 Task: For heading Arial black with underline.  font size for heading18,  'Change the font style of data to'Calibri.  and font size to 9,  Change the alignment of both headline & data to Align center.  In the sheet  BudgetToolbook
Action: Mouse moved to (25, 136)
Screenshot: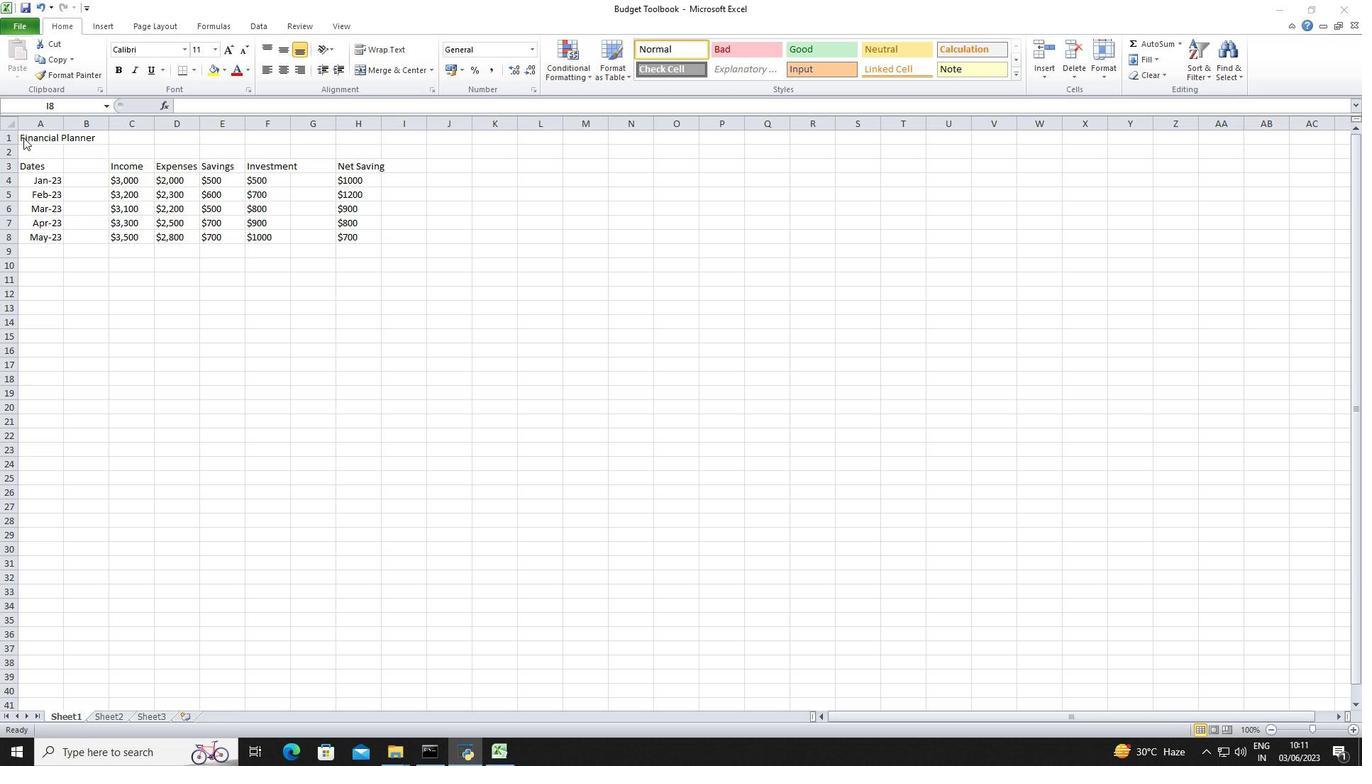 
Action: Mouse pressed left at (25, 136)
Screenshot: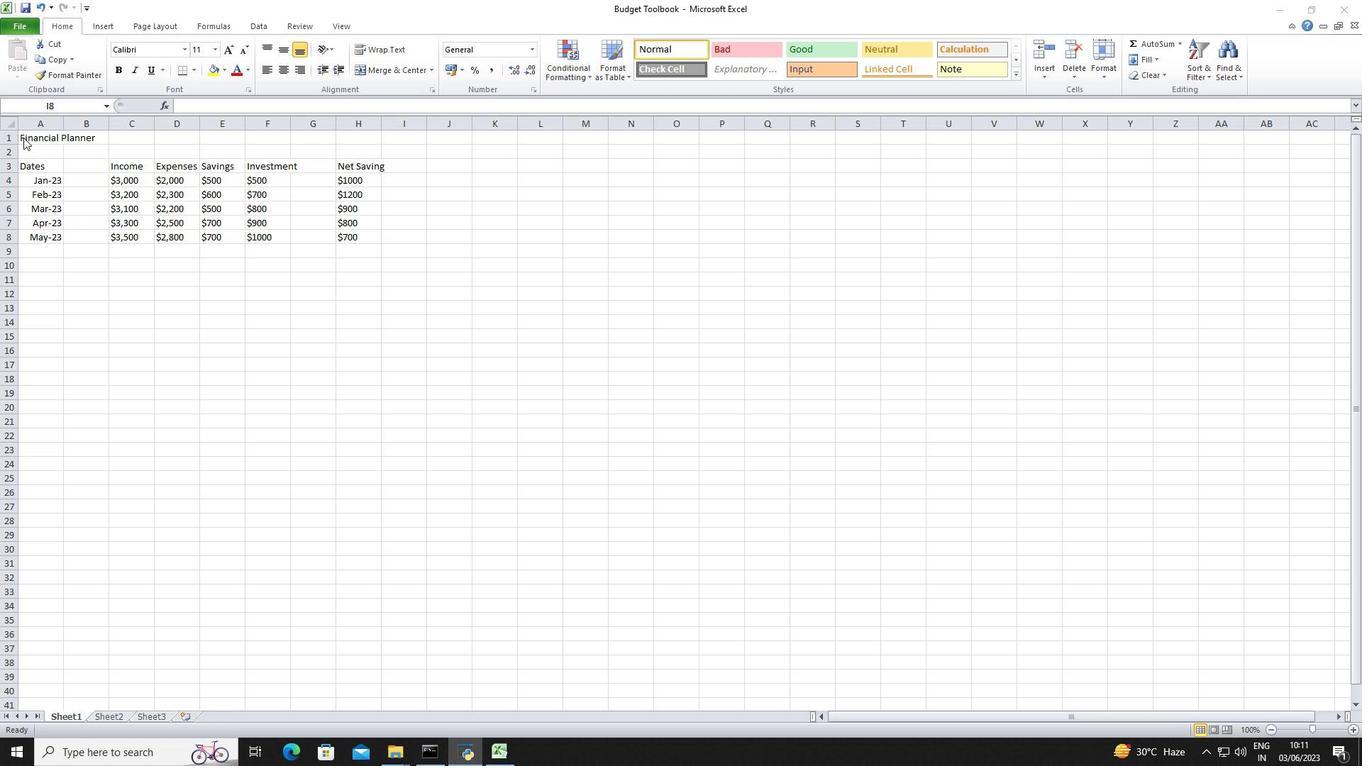 
Action: Mouse moved to (42, 136)
Screenshot: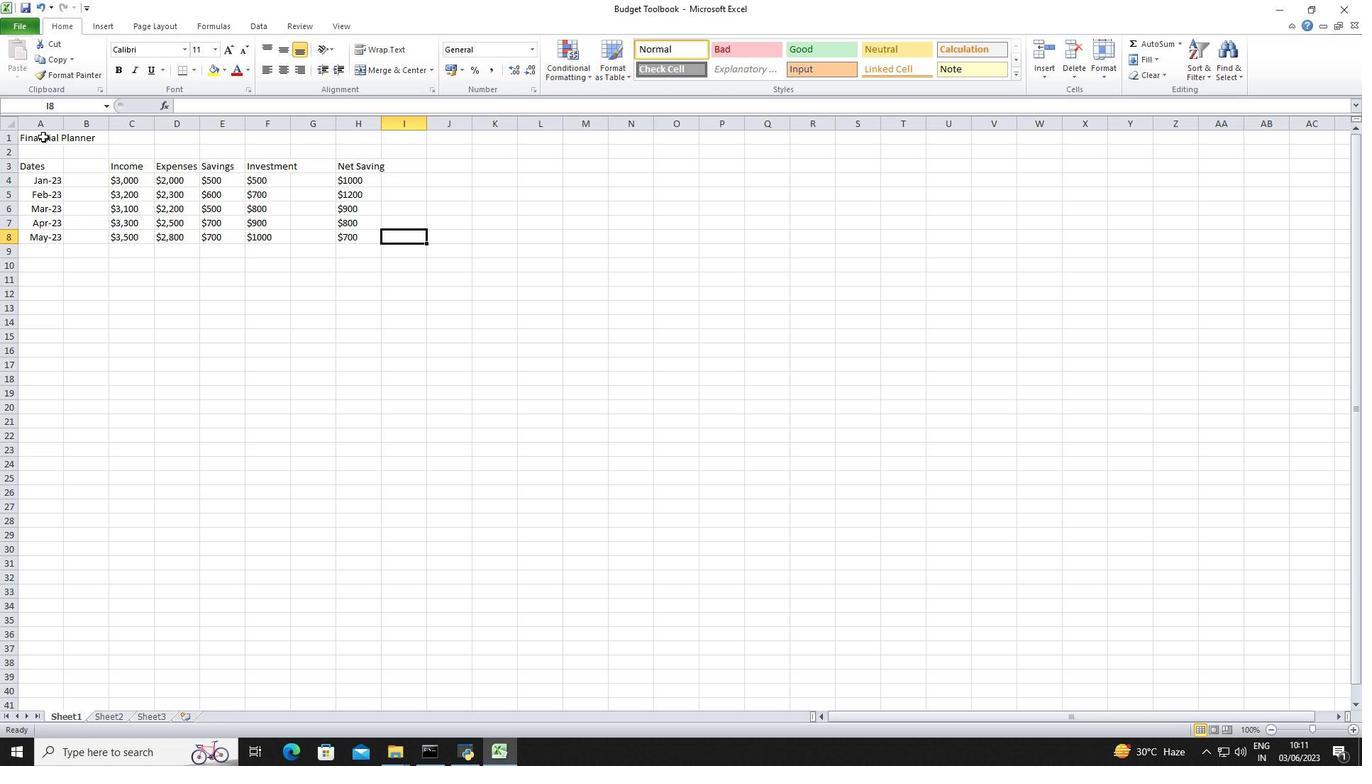 
Action: Mouse pressed left at (42, 136)
Screenshot: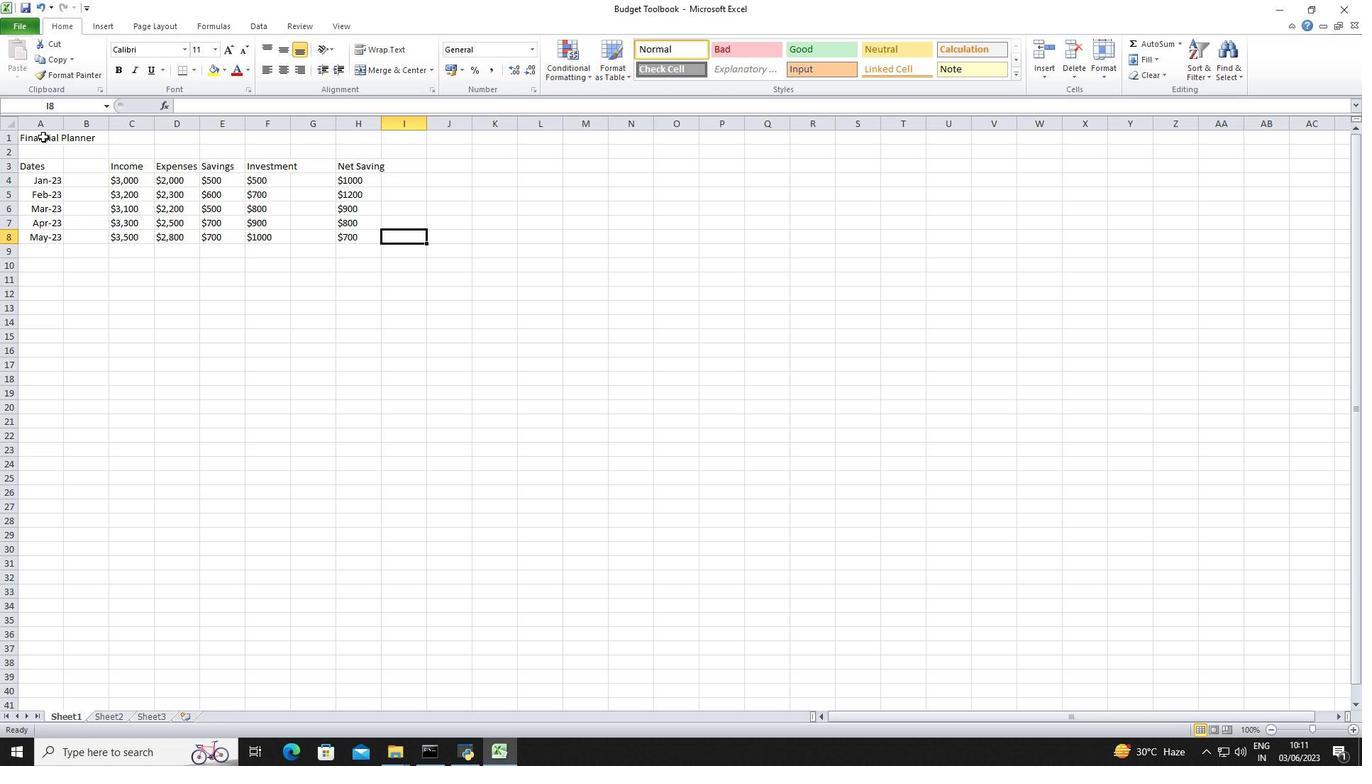 
Action: Mouse moved to (162, 48)
Screenshot: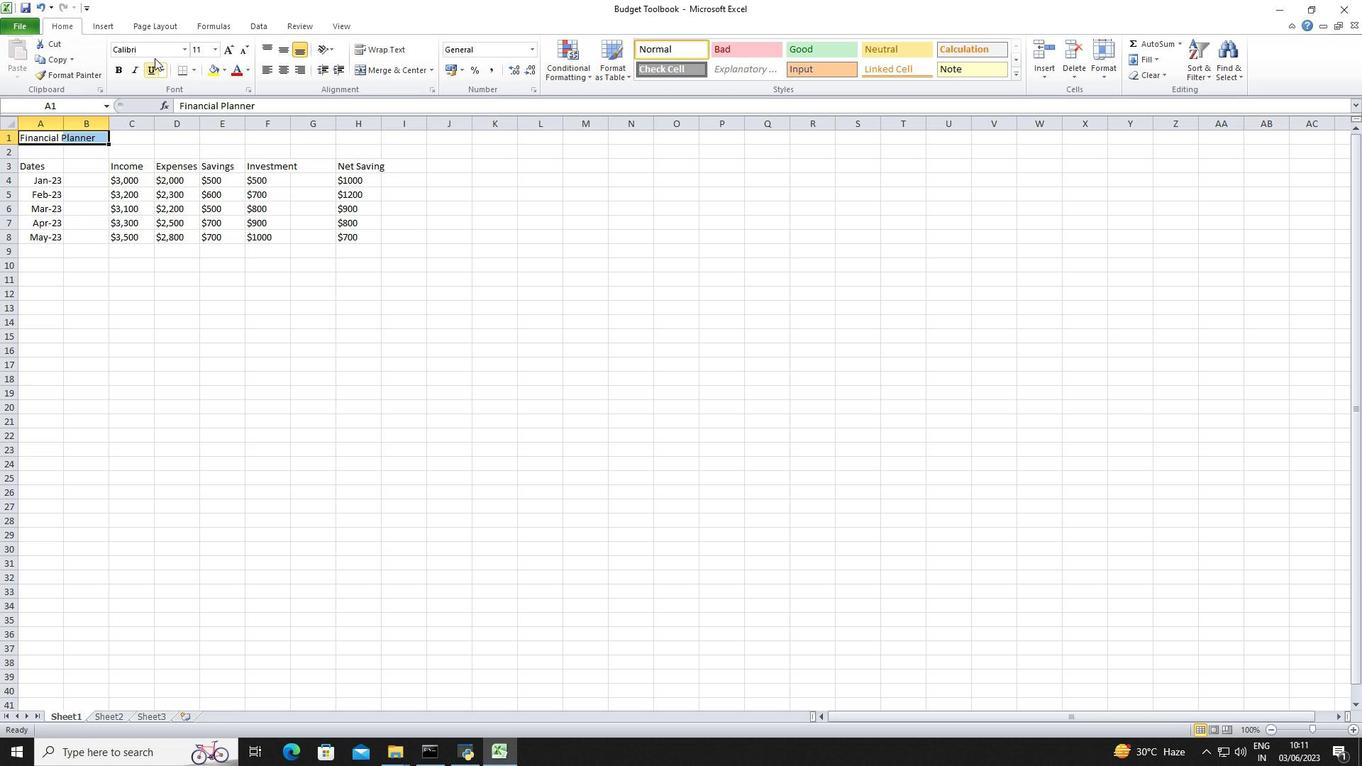 
Action: Mouse pressed left at (162, 48)
Screenshot: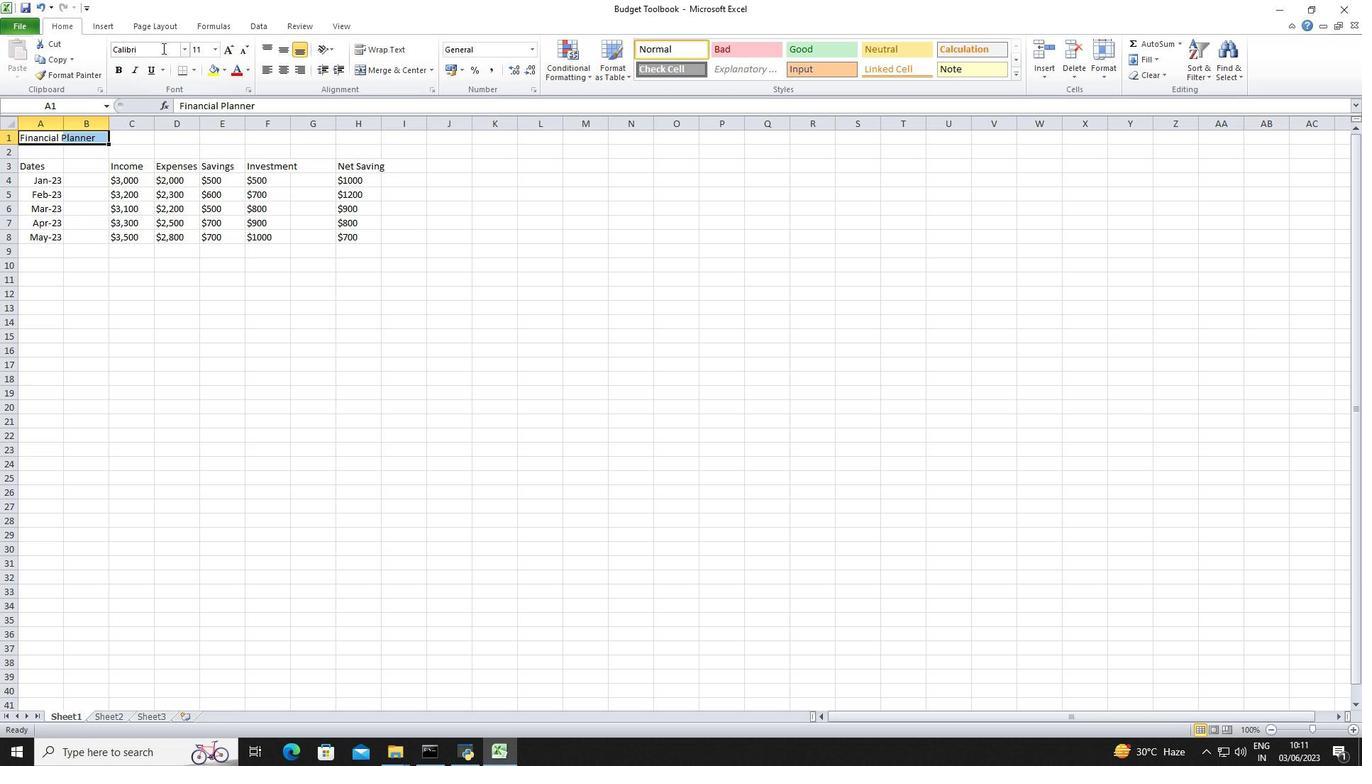 
Action: Key pressed <Key.shift><Key.shift><Key.shift><Key.shift><Key.shift>At<Key.backspace>rial<Key.space><Key.enter>
Screenshot: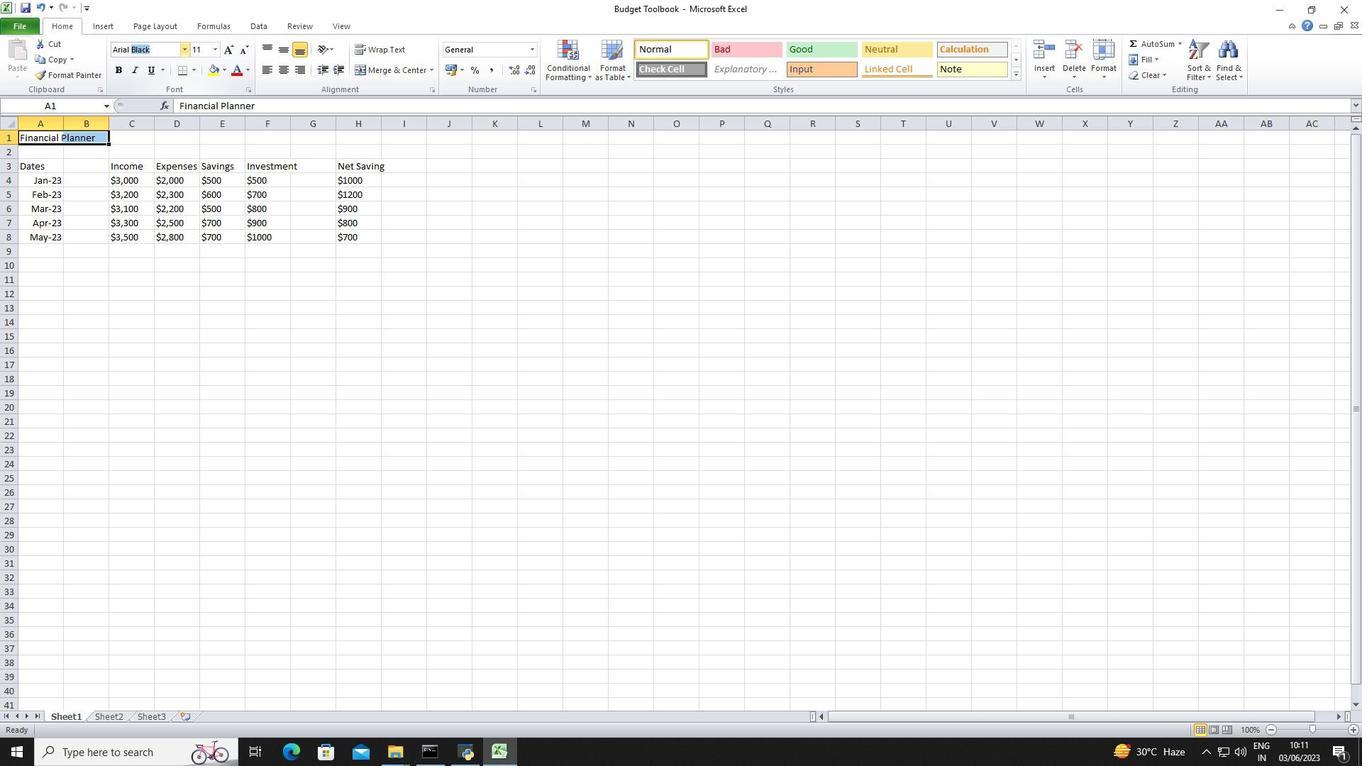 
Action: Mouse moved to (152, 71)
Screenshot: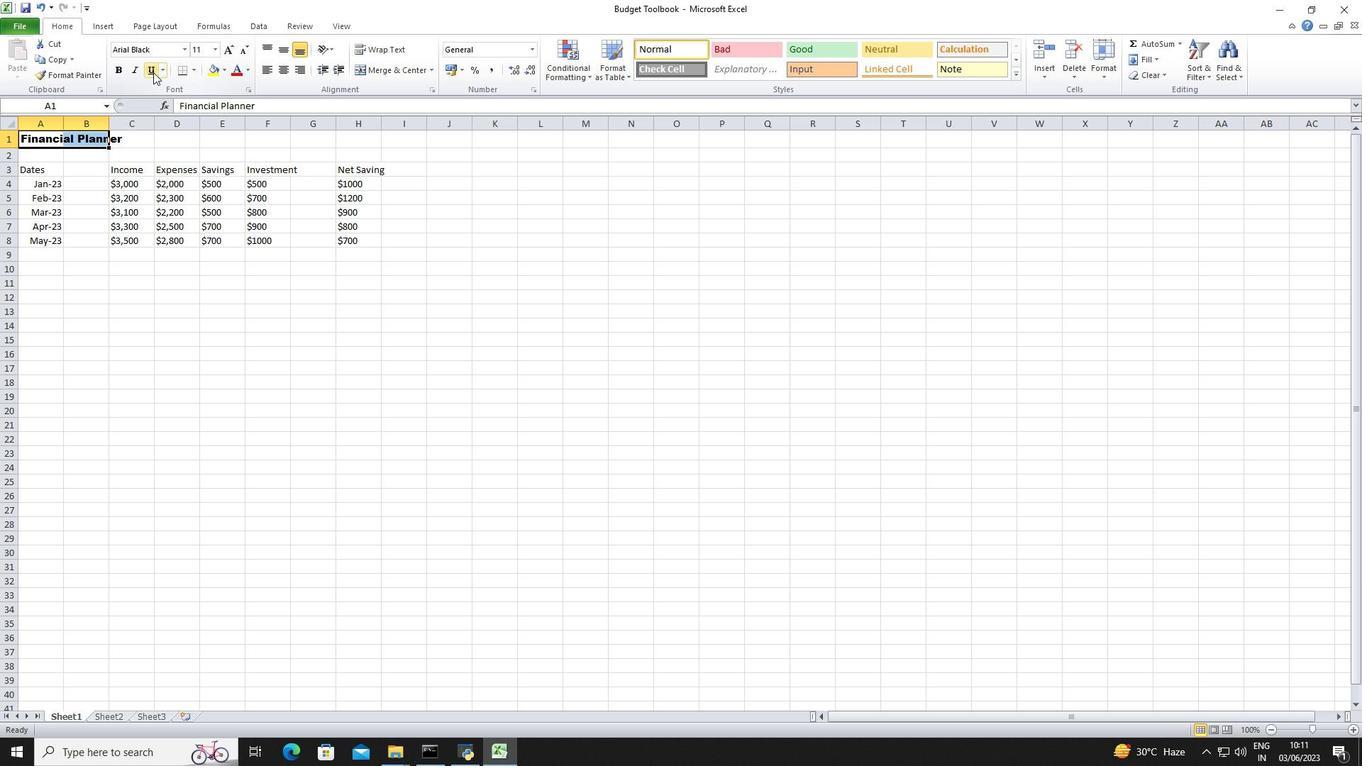 
Action: Mouse pressed left at (152, 71)
Screenshot: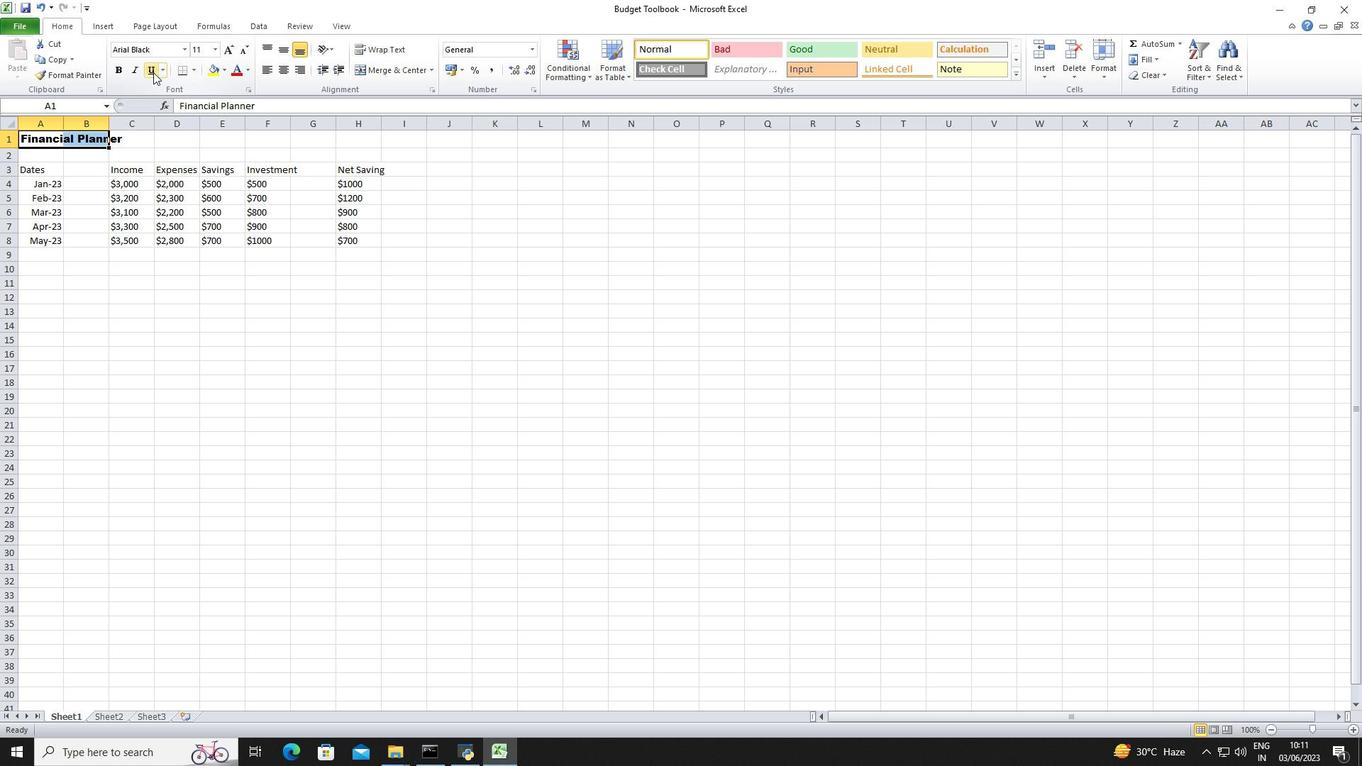 
Action: Mouse moved to (214, 46)
Screenshot: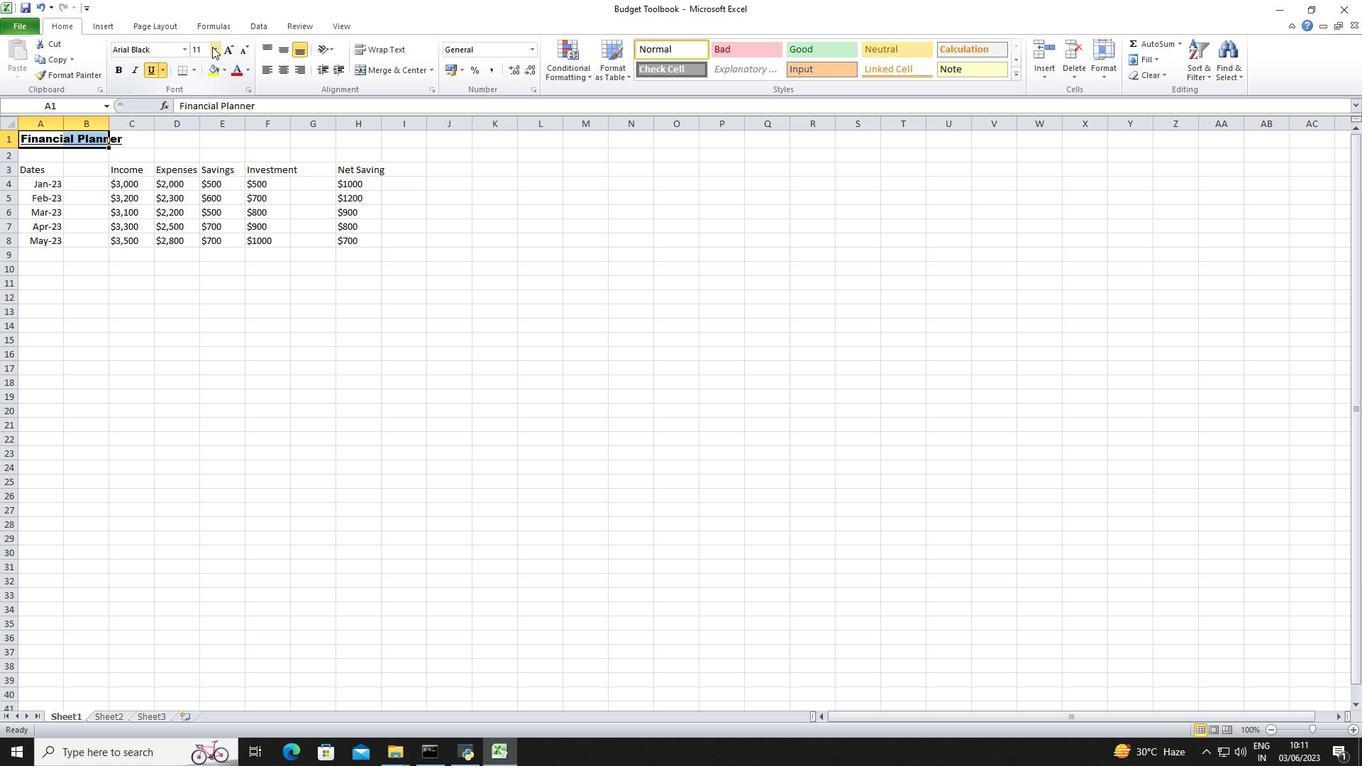 
Action: Mouse pressed left at (214, 46)
Screenshot: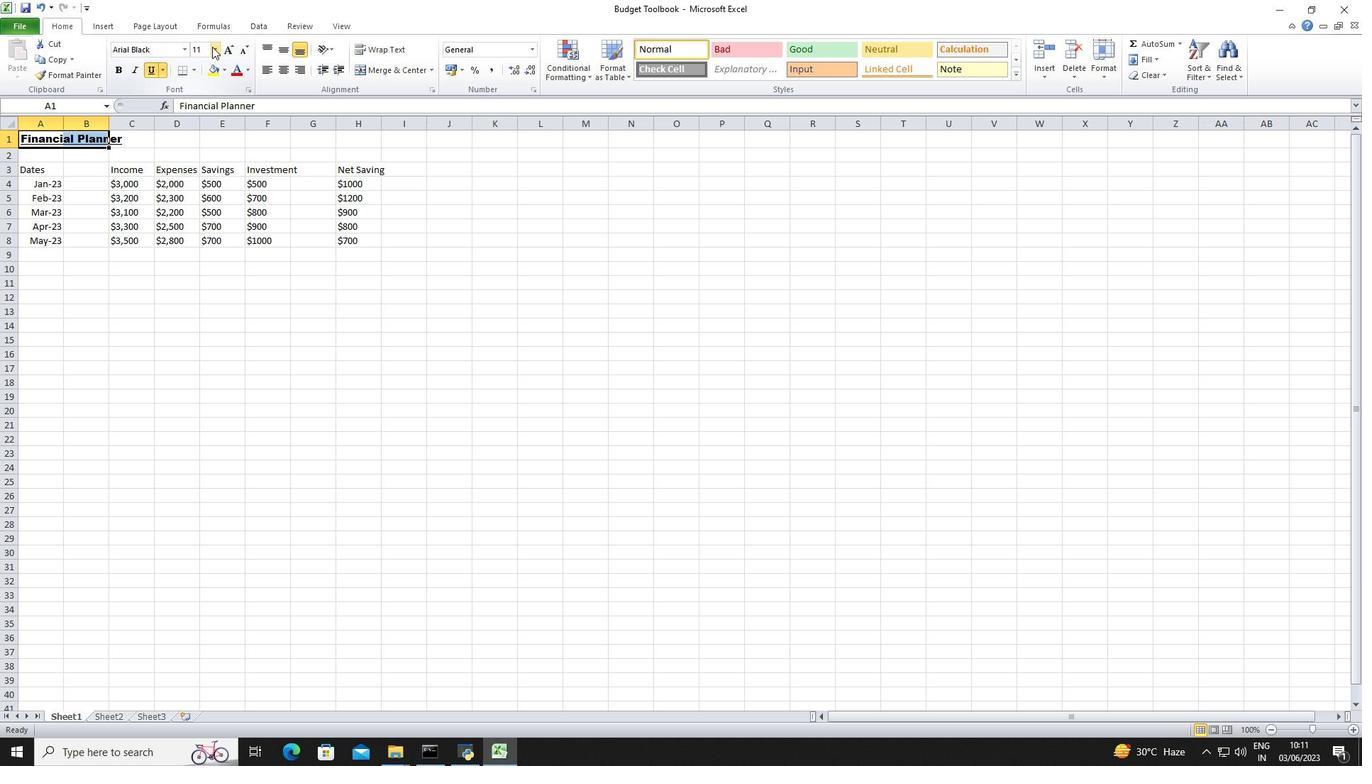 
Action: Mouse moved to (201, 149)
Screenshot: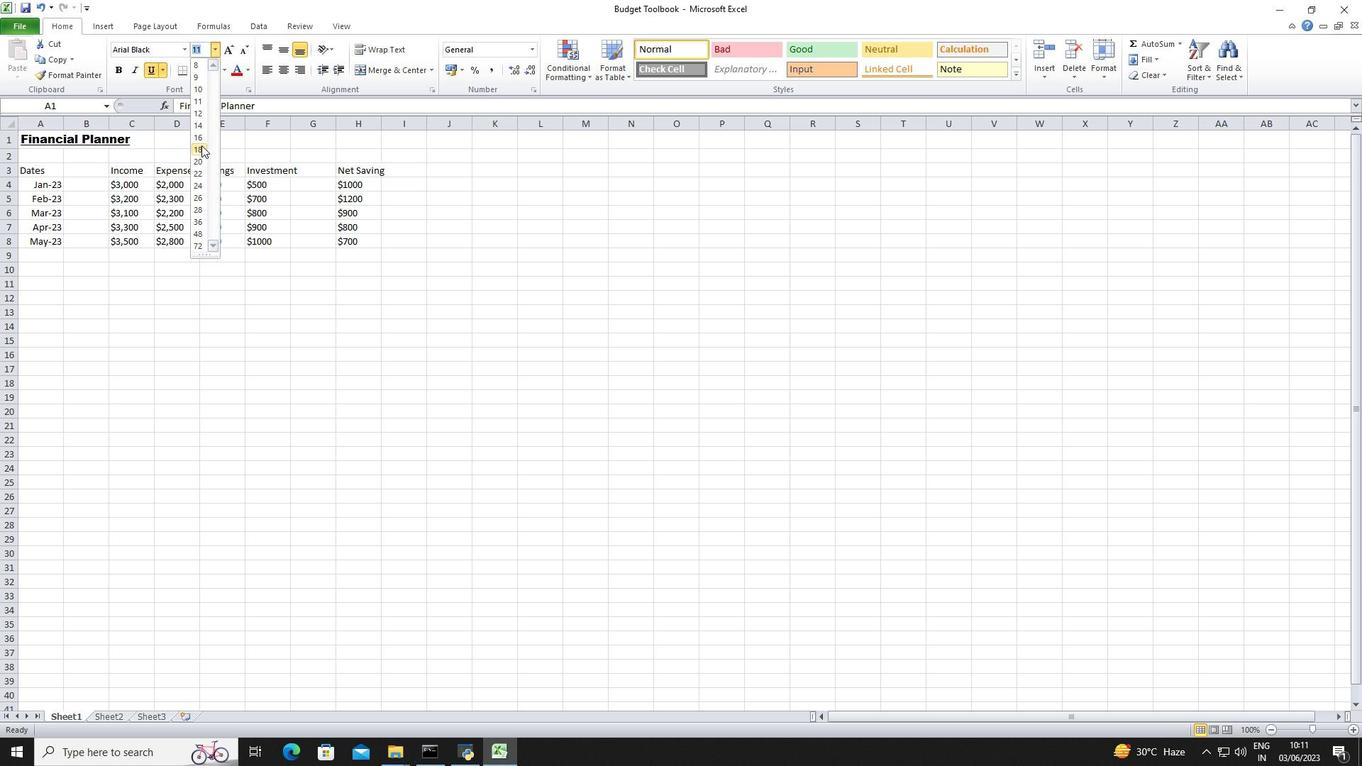 
Action: Mouse pressed left at (201, 149)
Screenshot: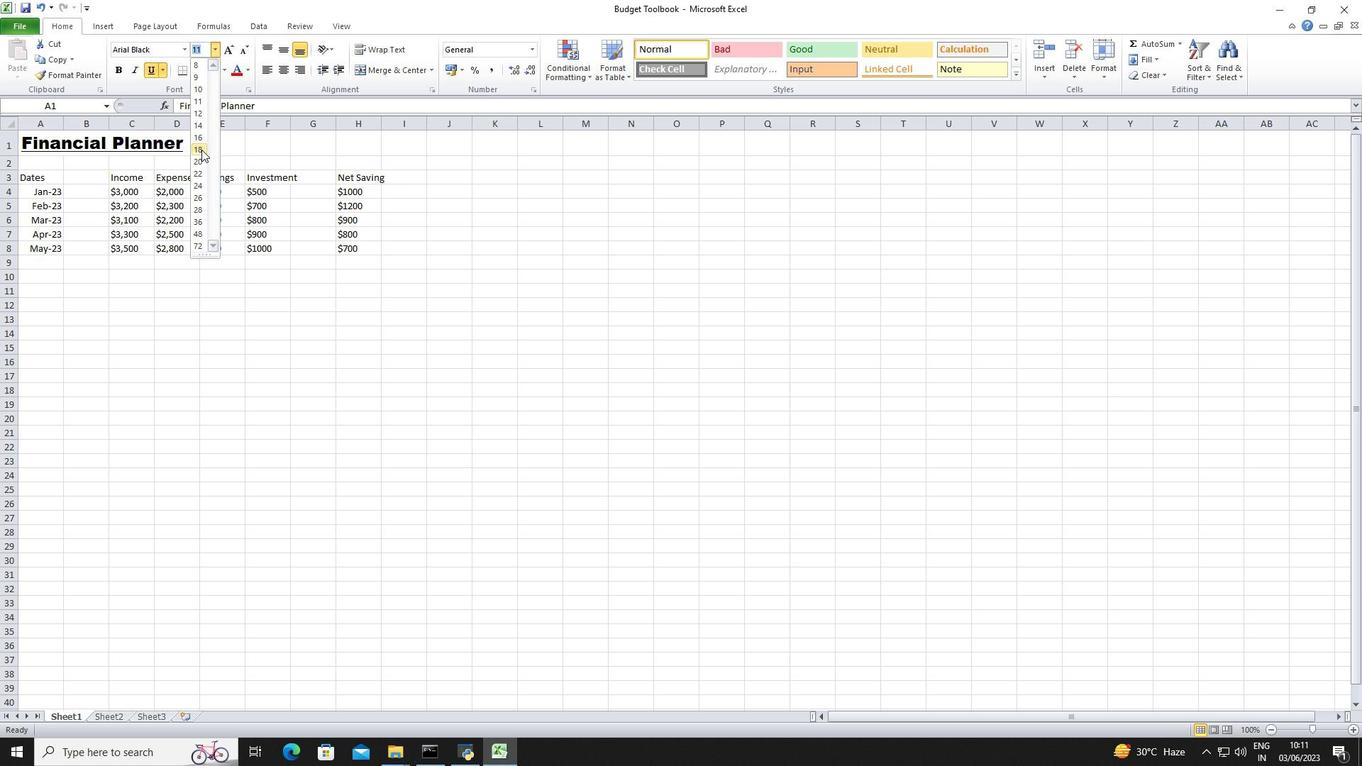
Action: Mouse moved to (36, 177)
Screenshot: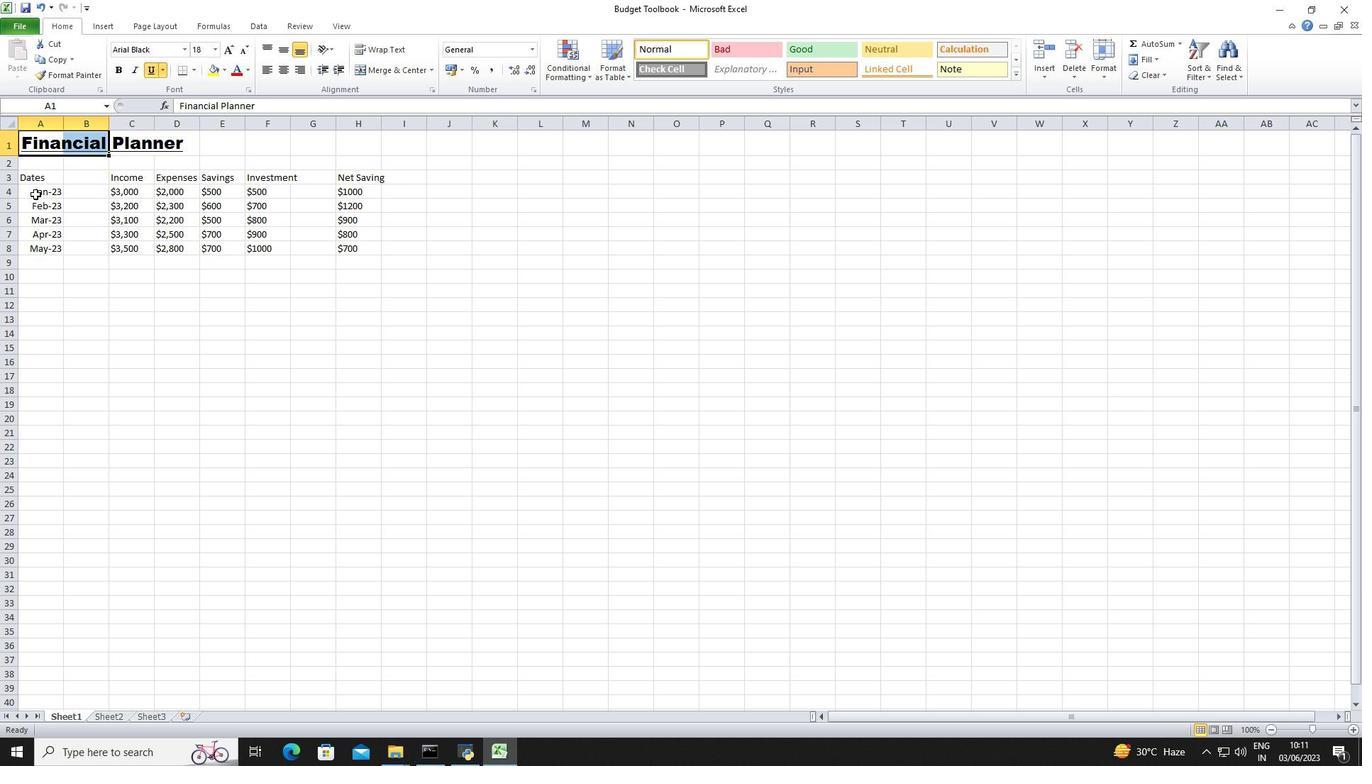 
Action: Mouse pressed left at (36, 177)
Screenshot: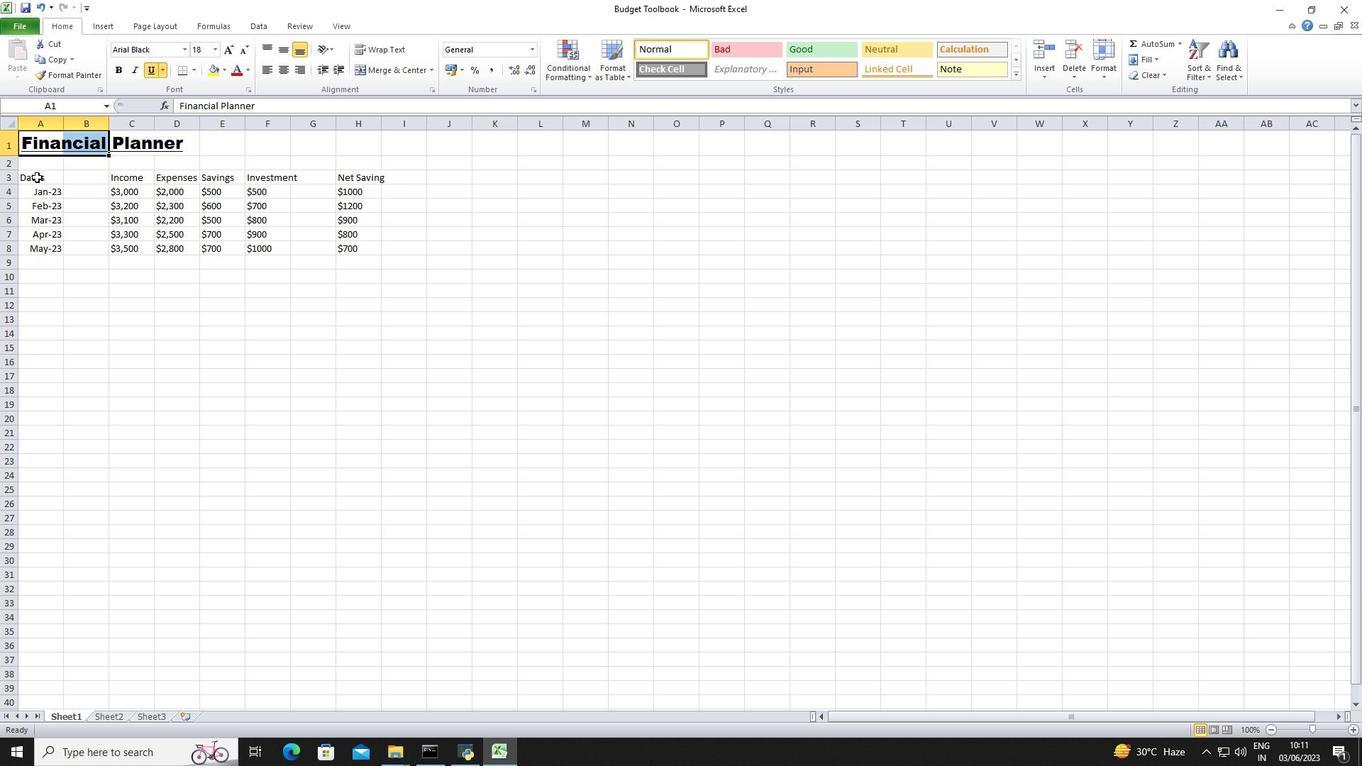 
Action: Mouse moved to (154, 52)
Screenshot: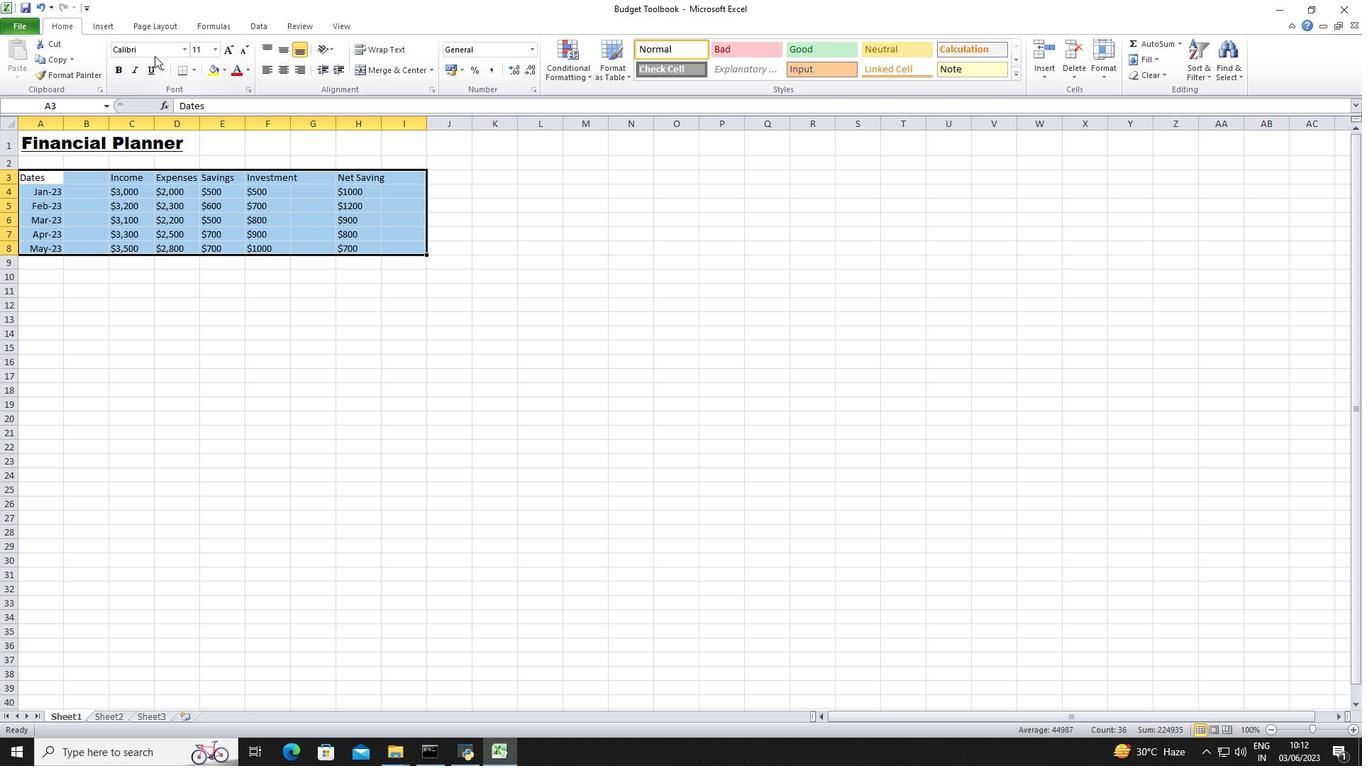 
Action: Mouse pressed left at (154, 52)
Screenshot: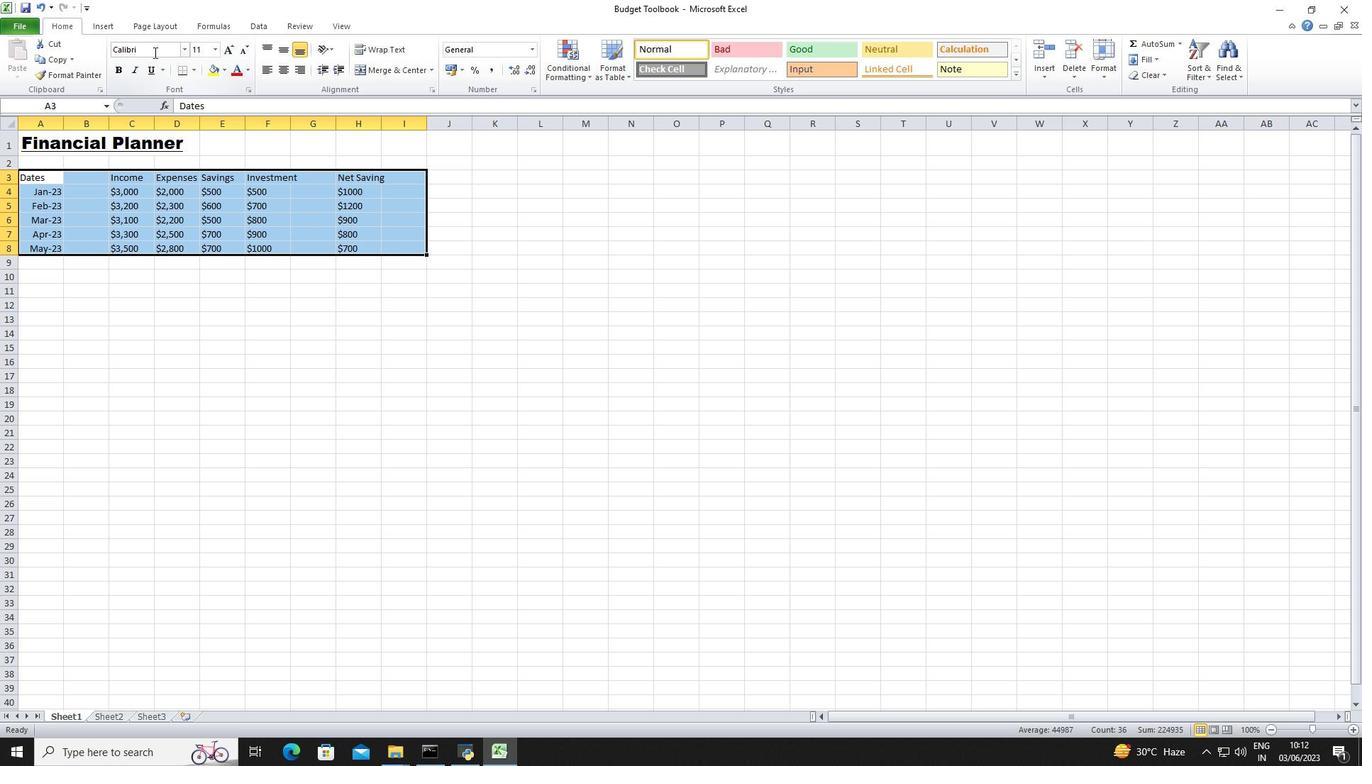 
Action: Mouse moved to (213, 45)
Screenshot: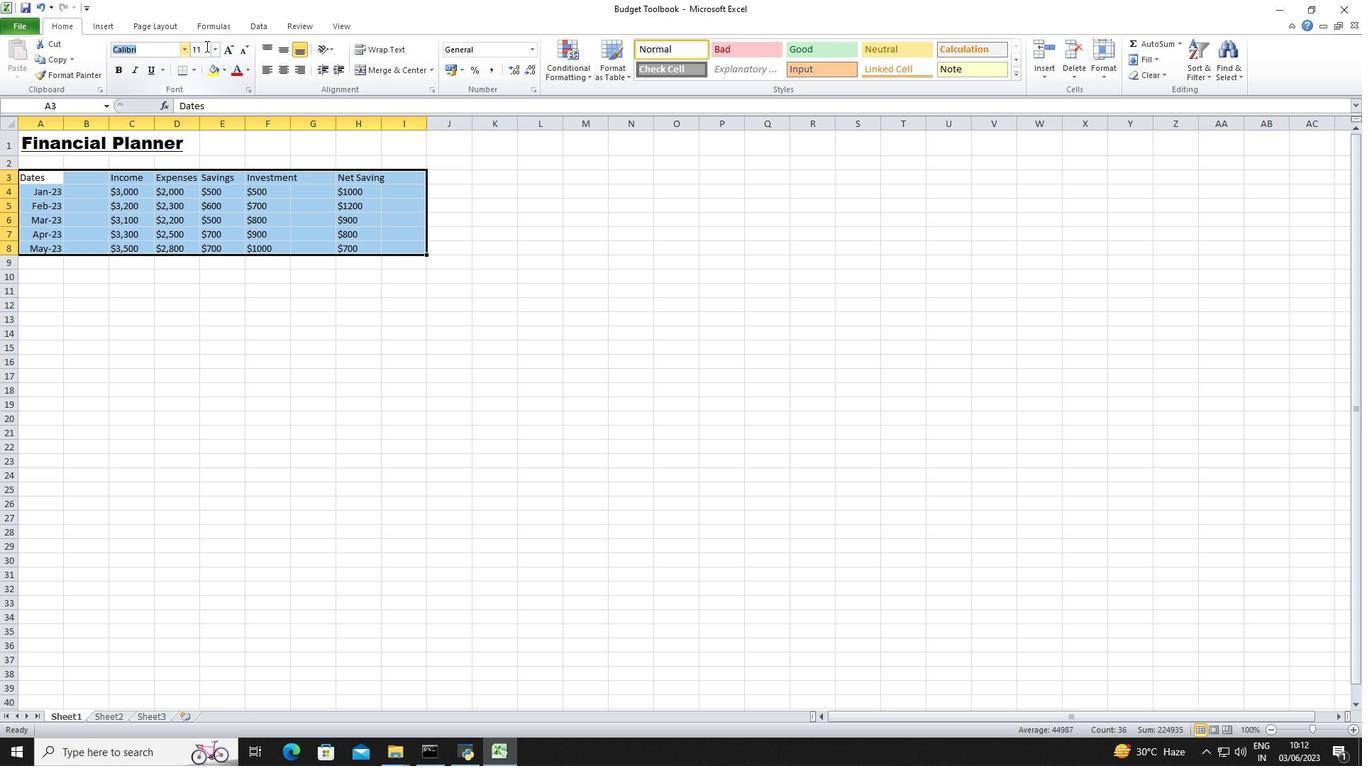 
Action: Mouse pressed left at (213, 45)
Screenshot: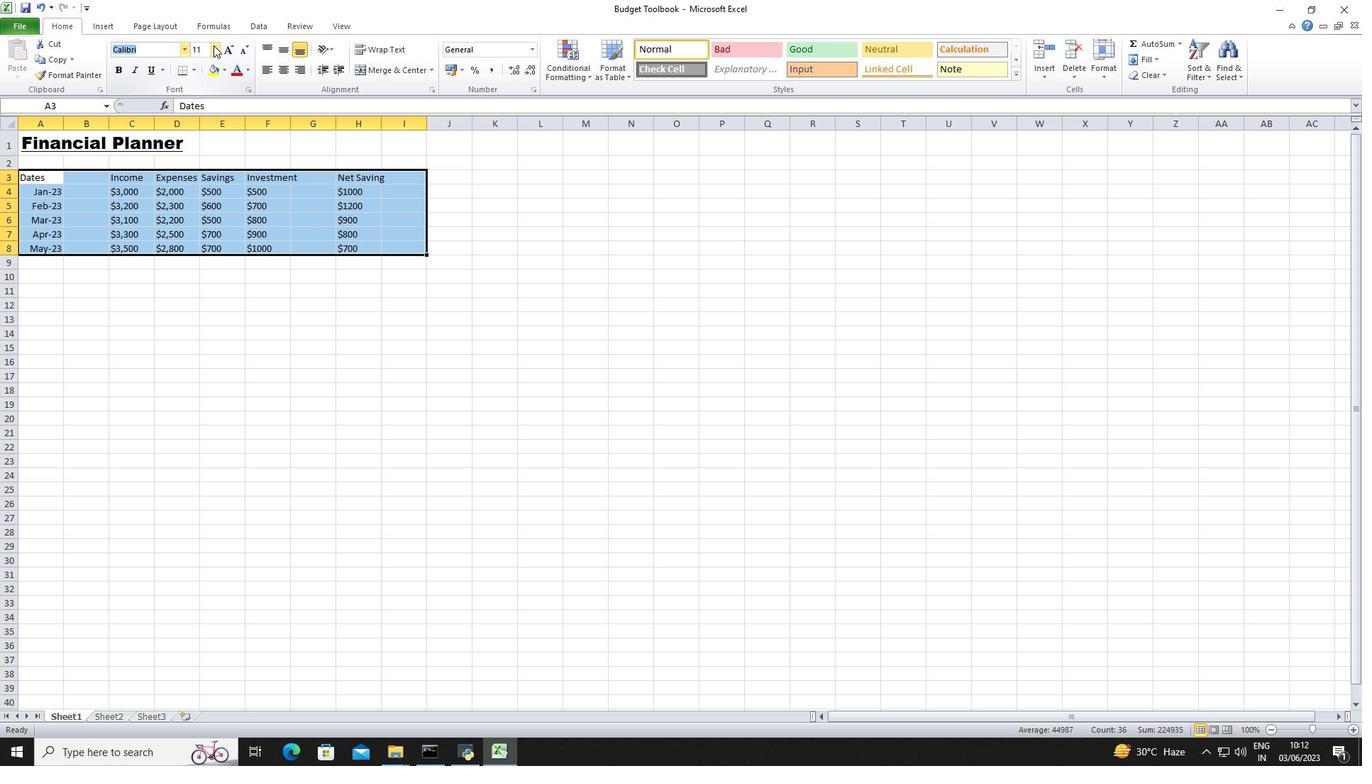 
Action: Mouse moved to (205, 77)
Screenshot: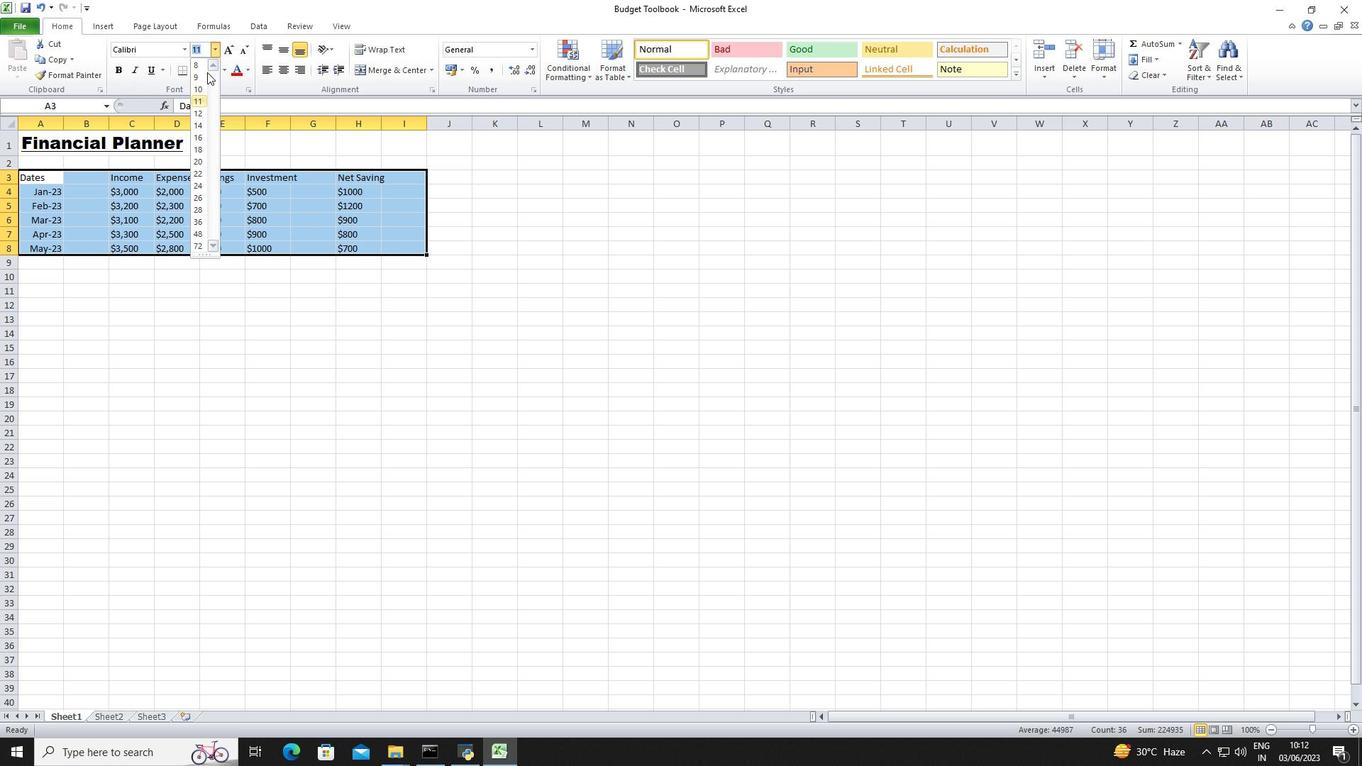 
Action: Mouse pressed left at (205, 77)
Screenshot: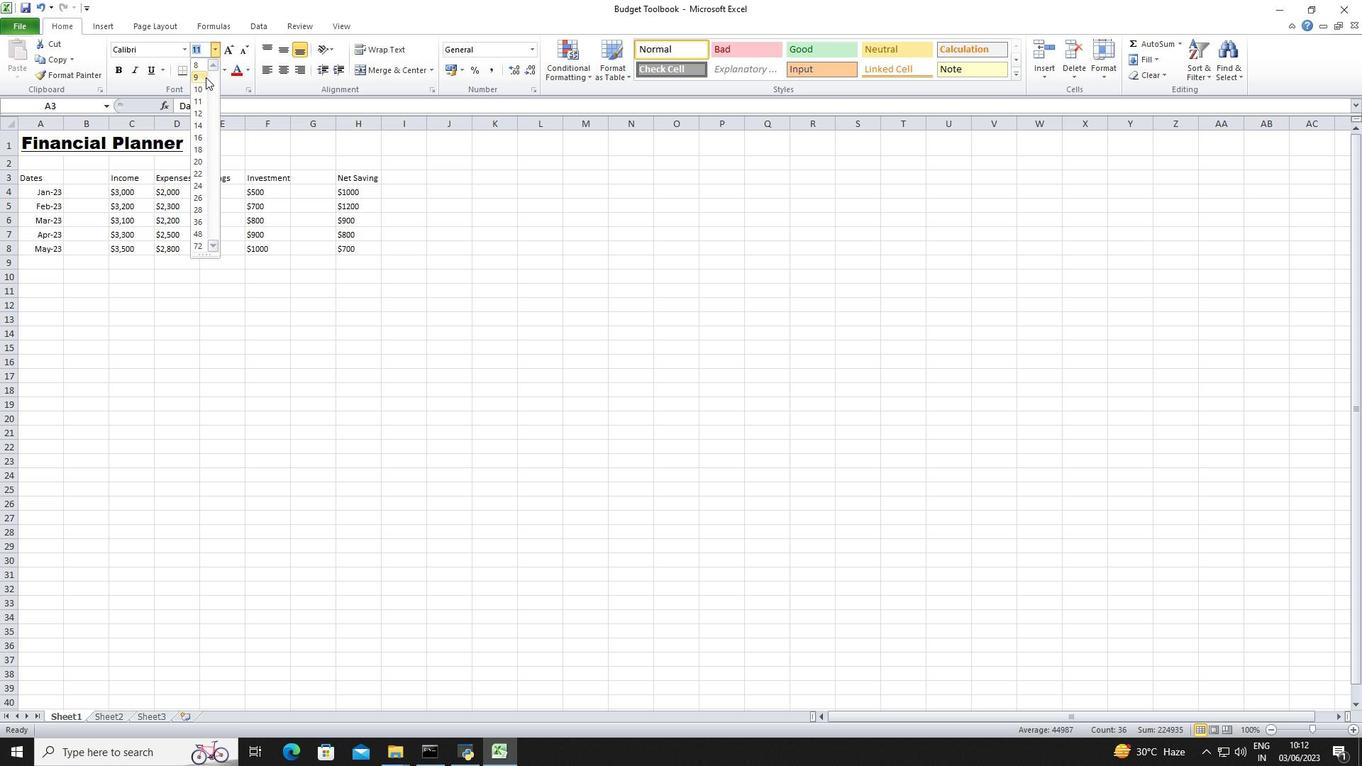 
Action: Mouse moved to (282, 65)
Screenshot: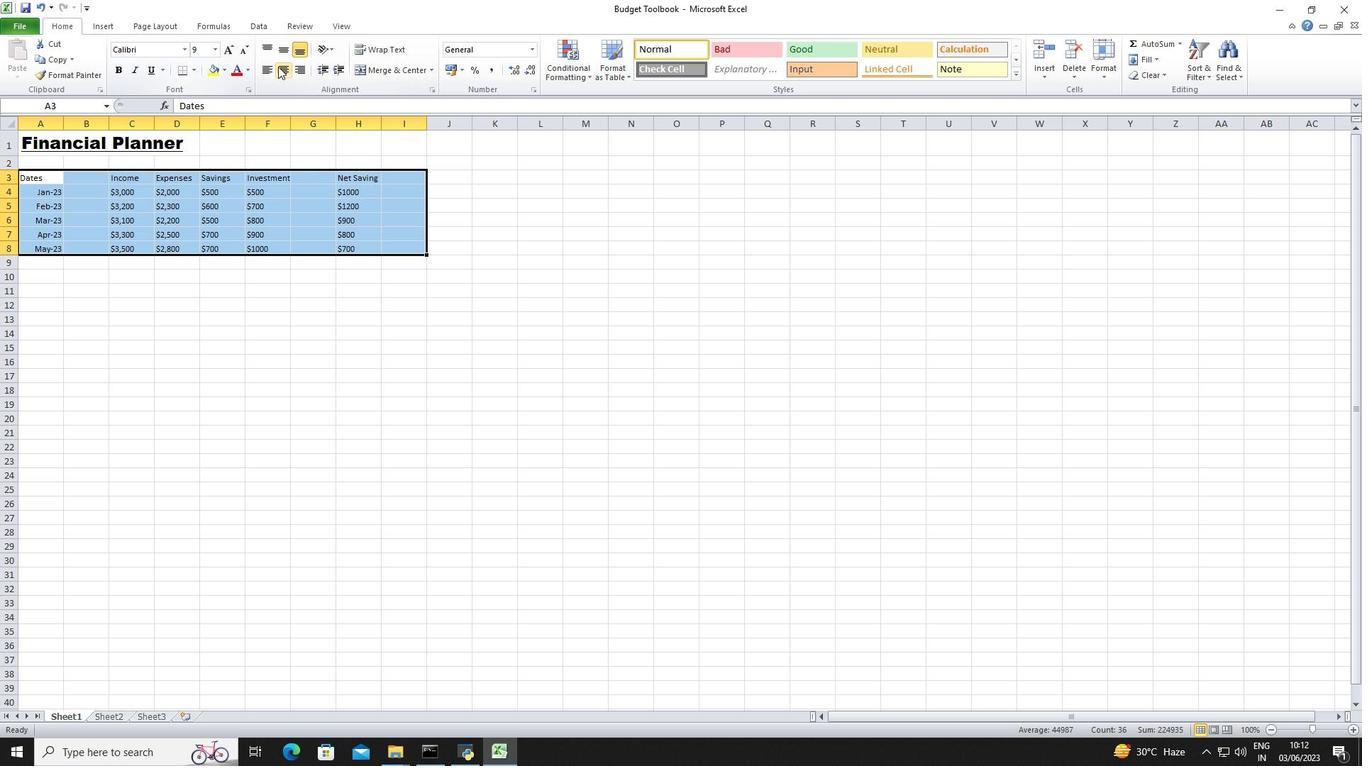 
Action: Mouse pressed left at (282, 65)
Screenshot: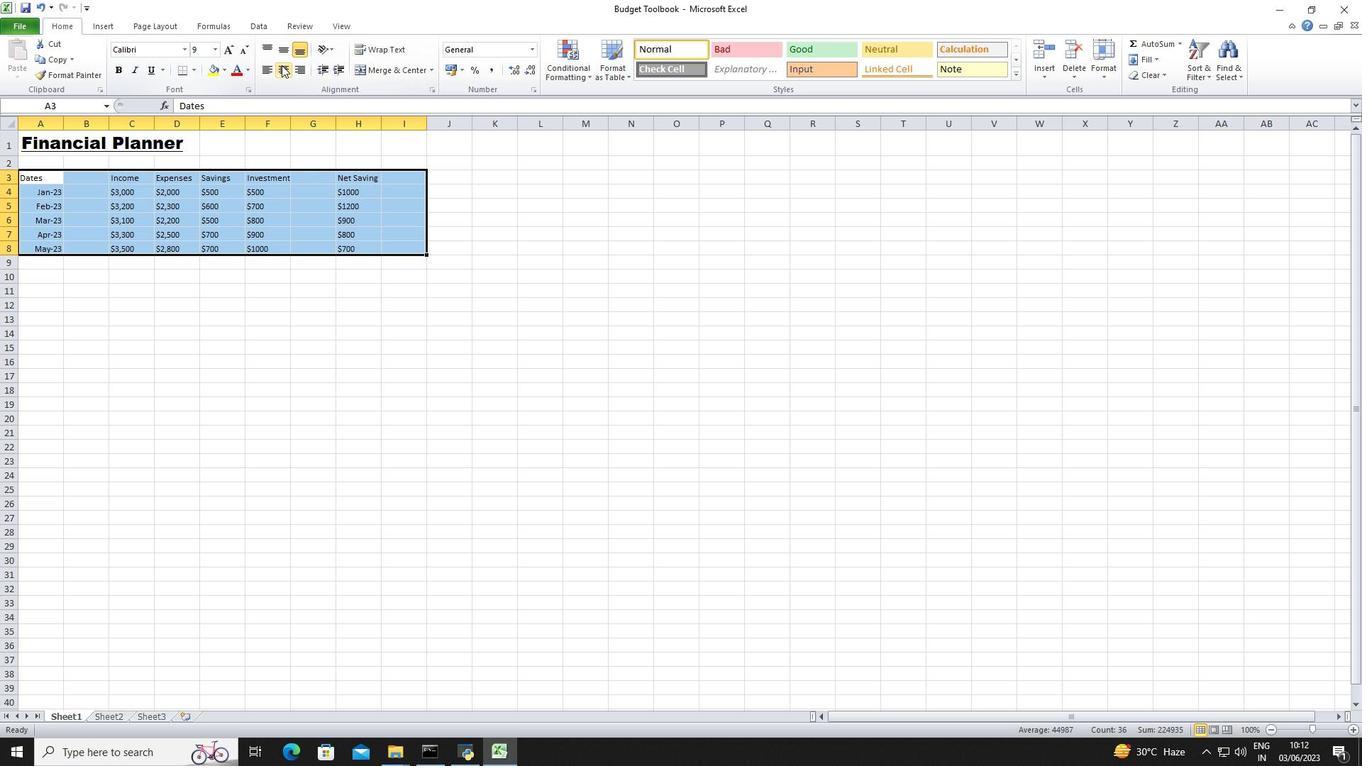 
Action: Mouse moved to (31, 149)
Screenshot: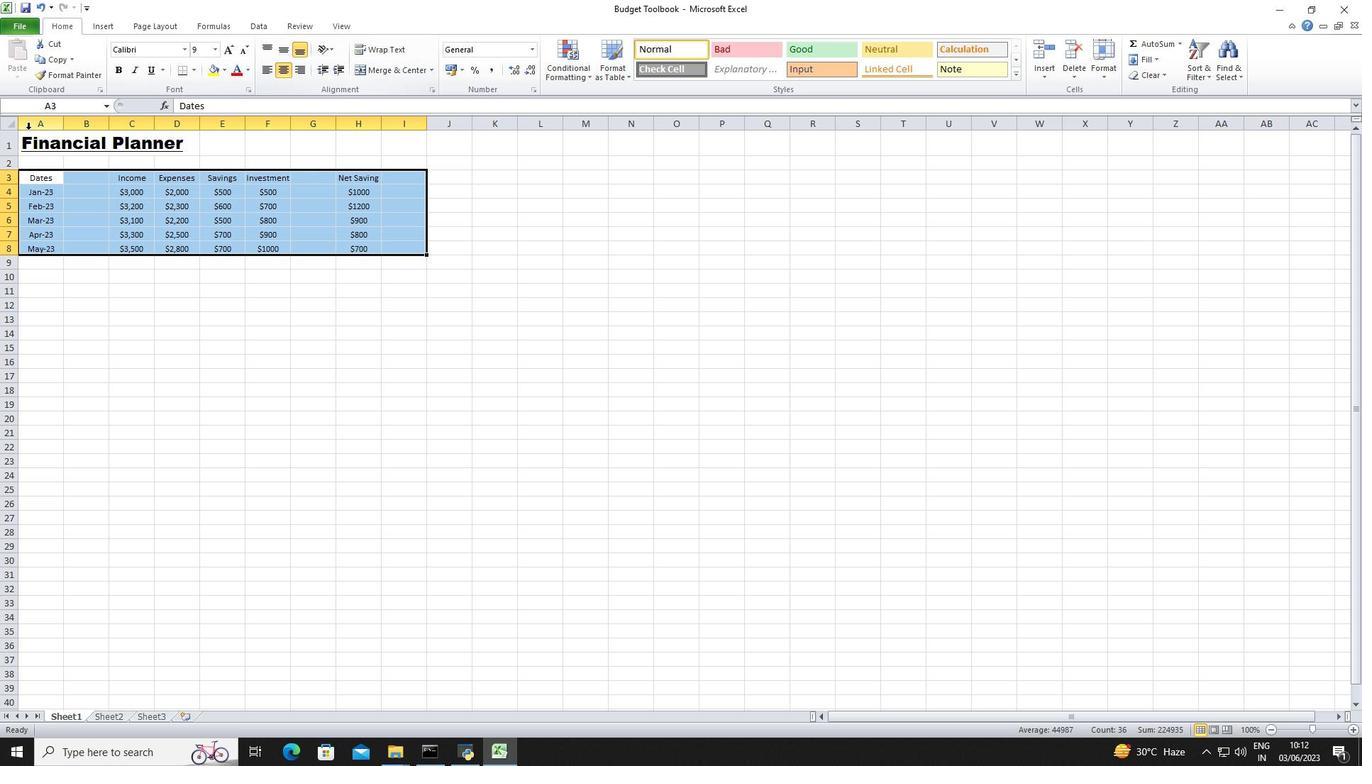 
Action: Mouse pressed left at (31, 149)
Screenshot: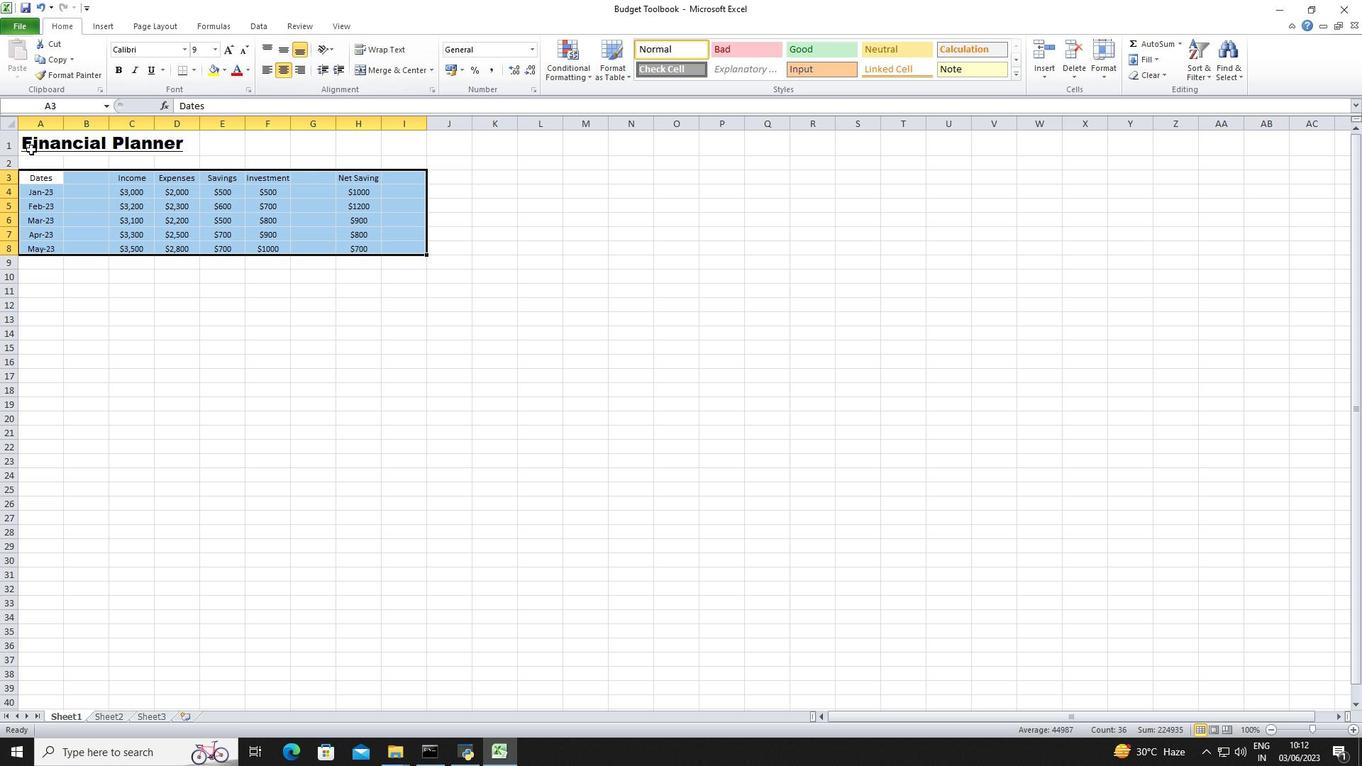 
Action: Mouse moved to (278, 66)
Screenshot: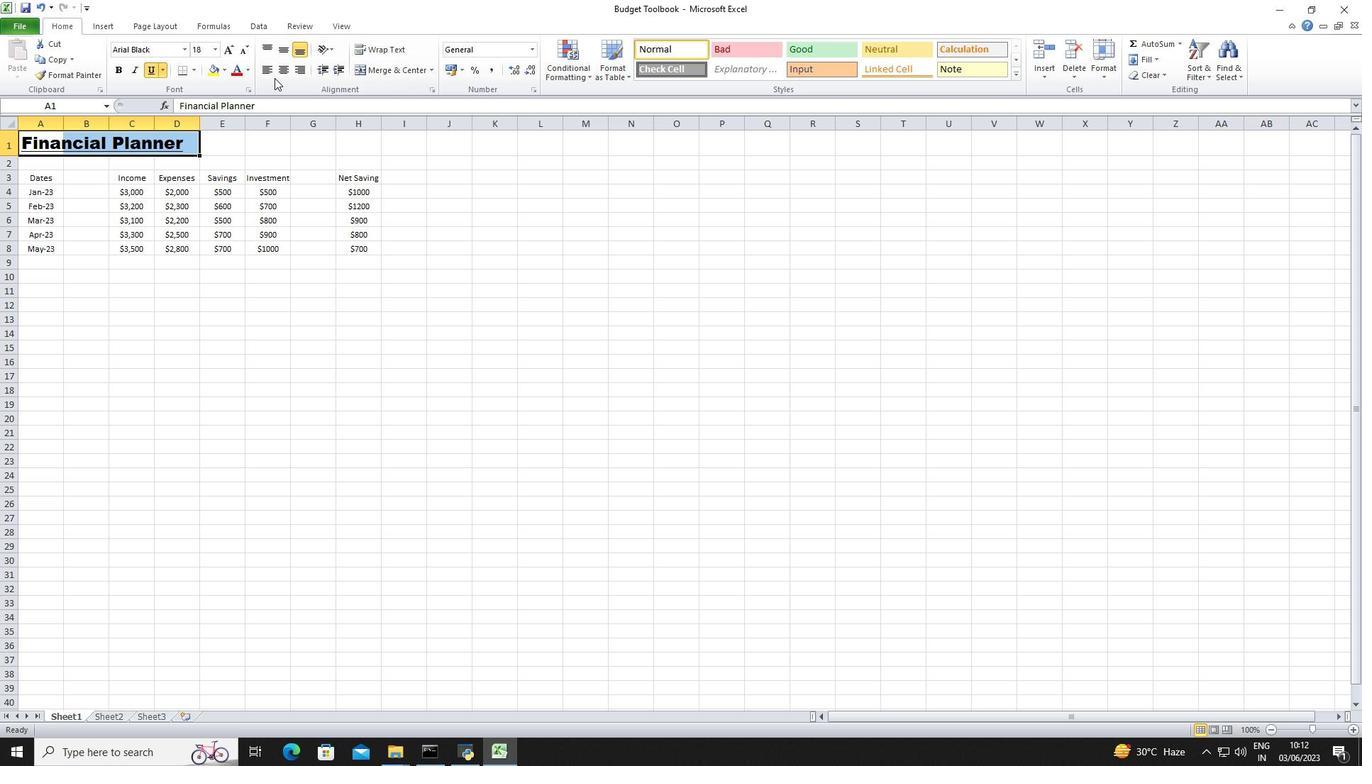 
Action: Mouse pressed left at (278, 66)
Screenshot: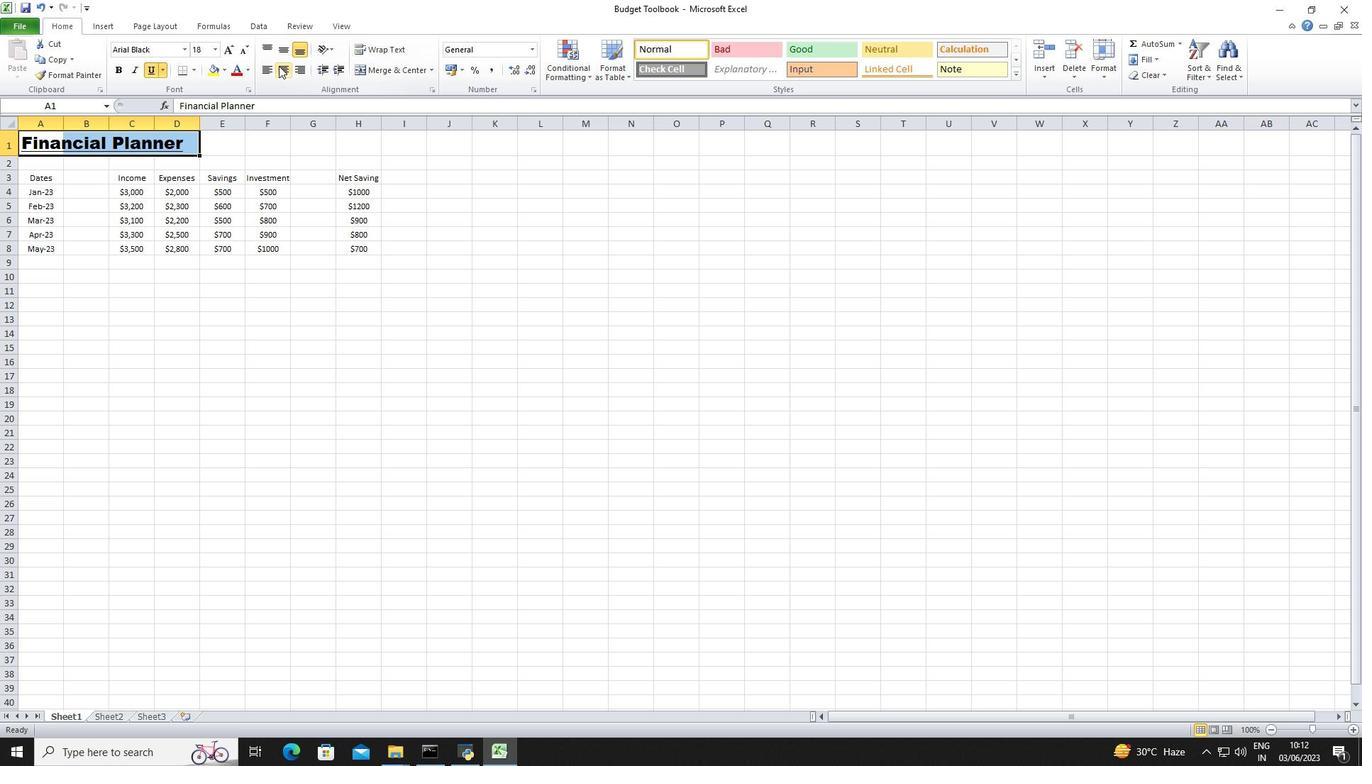 
Action: Mouse moved to (62, 124)
Screenshot: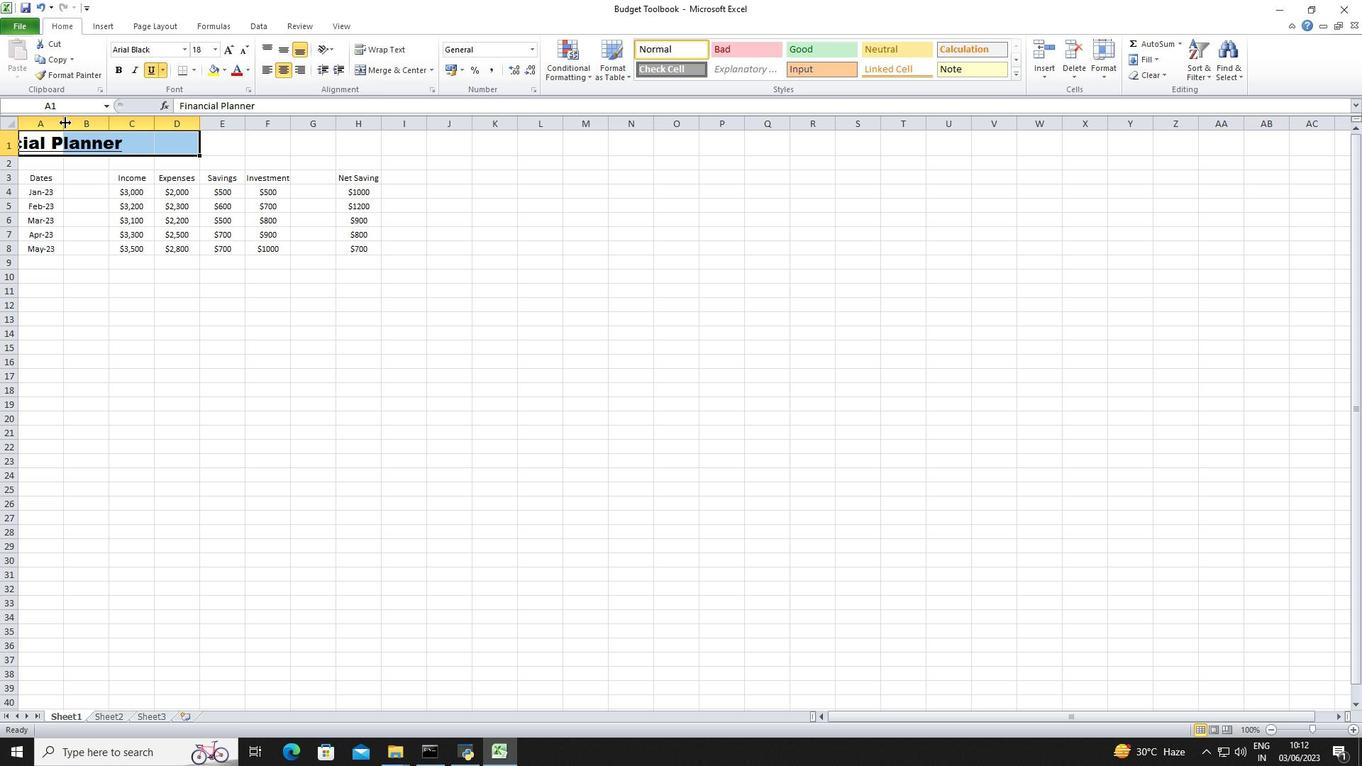 
Action: Mouse pressed left at (62, 124)
Screenshot: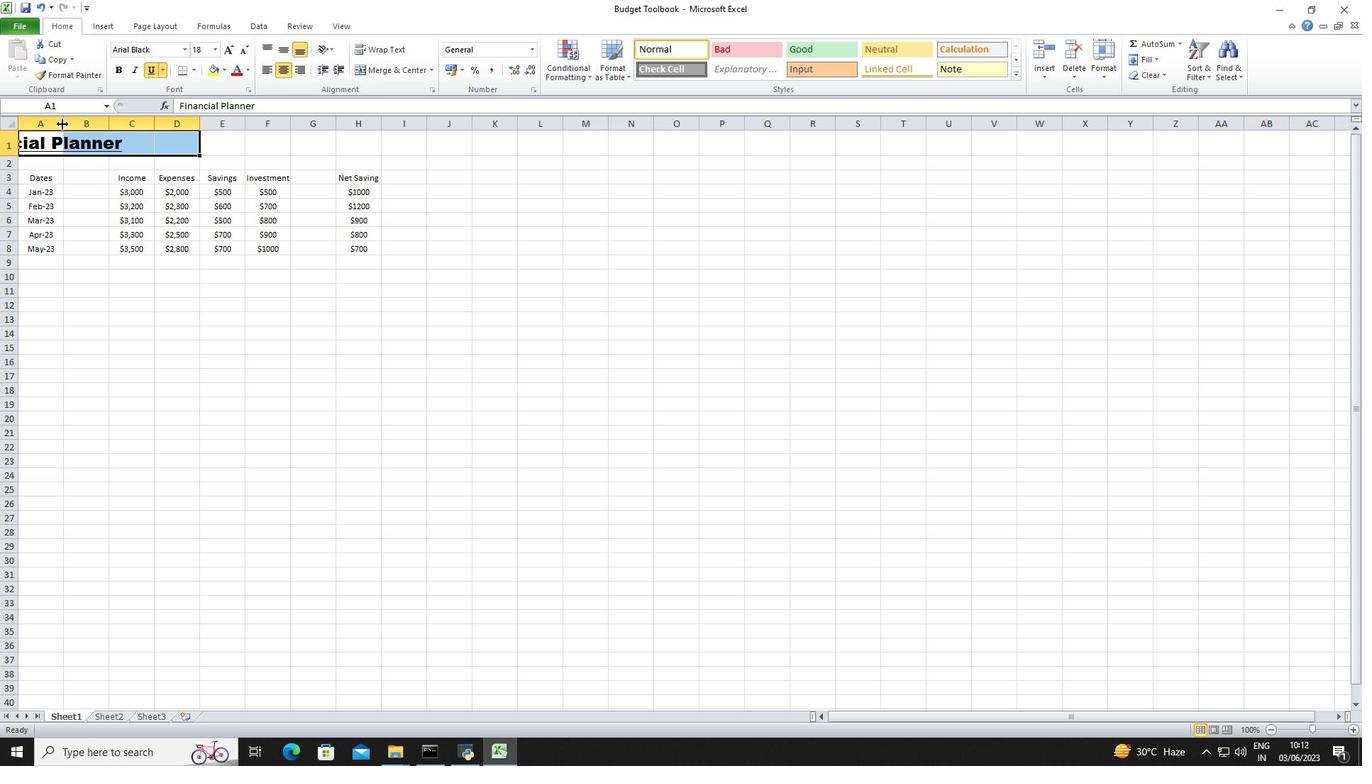 
Action: Mouse moved to (163, 127)
Screenshot: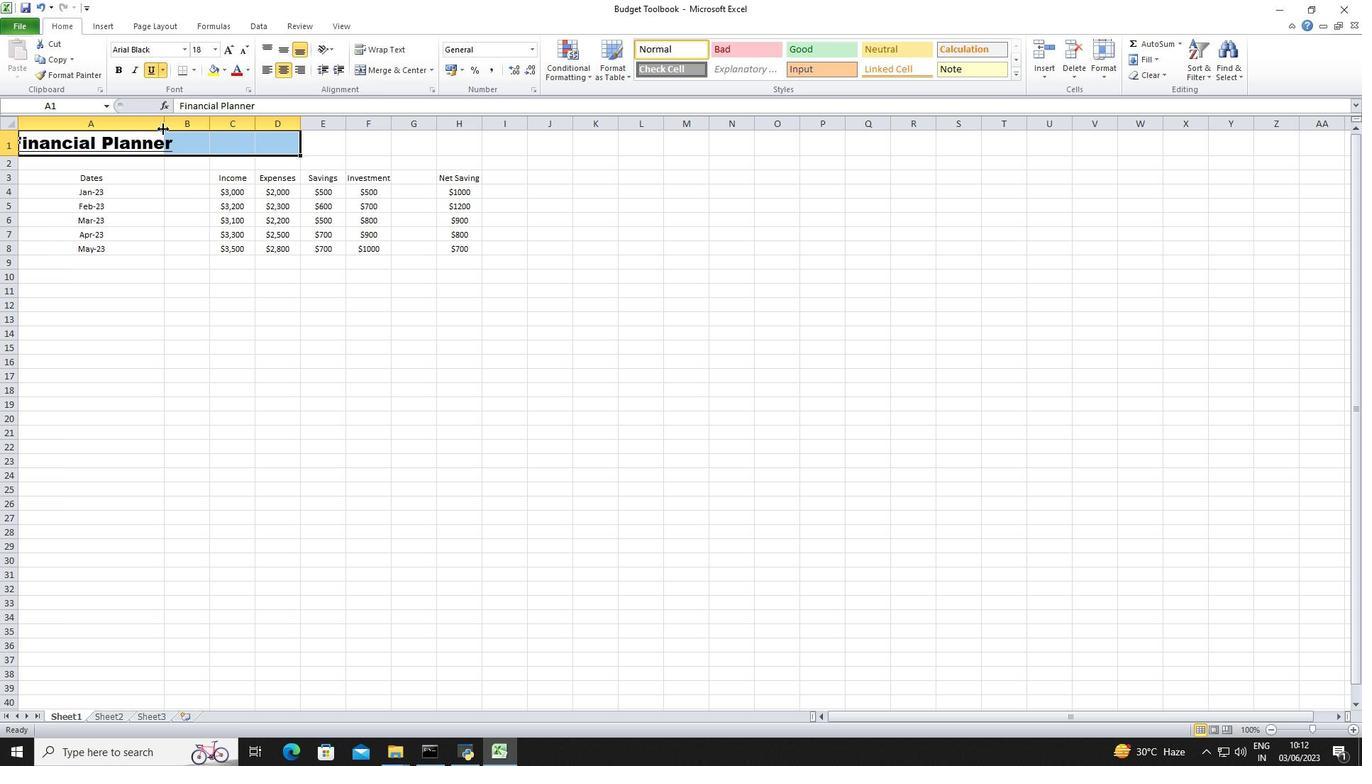 
Action: Mouse pressed left at (163, 127)
Screenshot: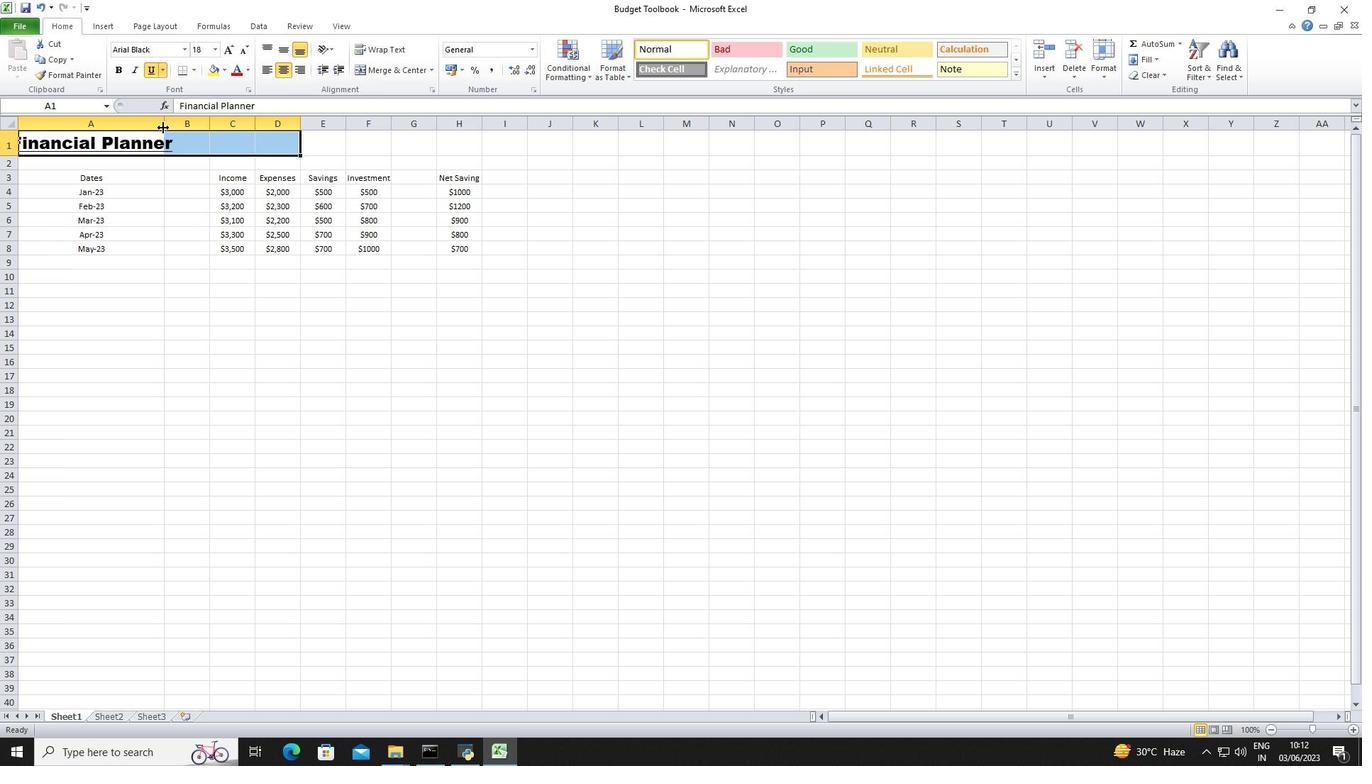 
Action: Mouse moved to (592, 254)
Screenshot: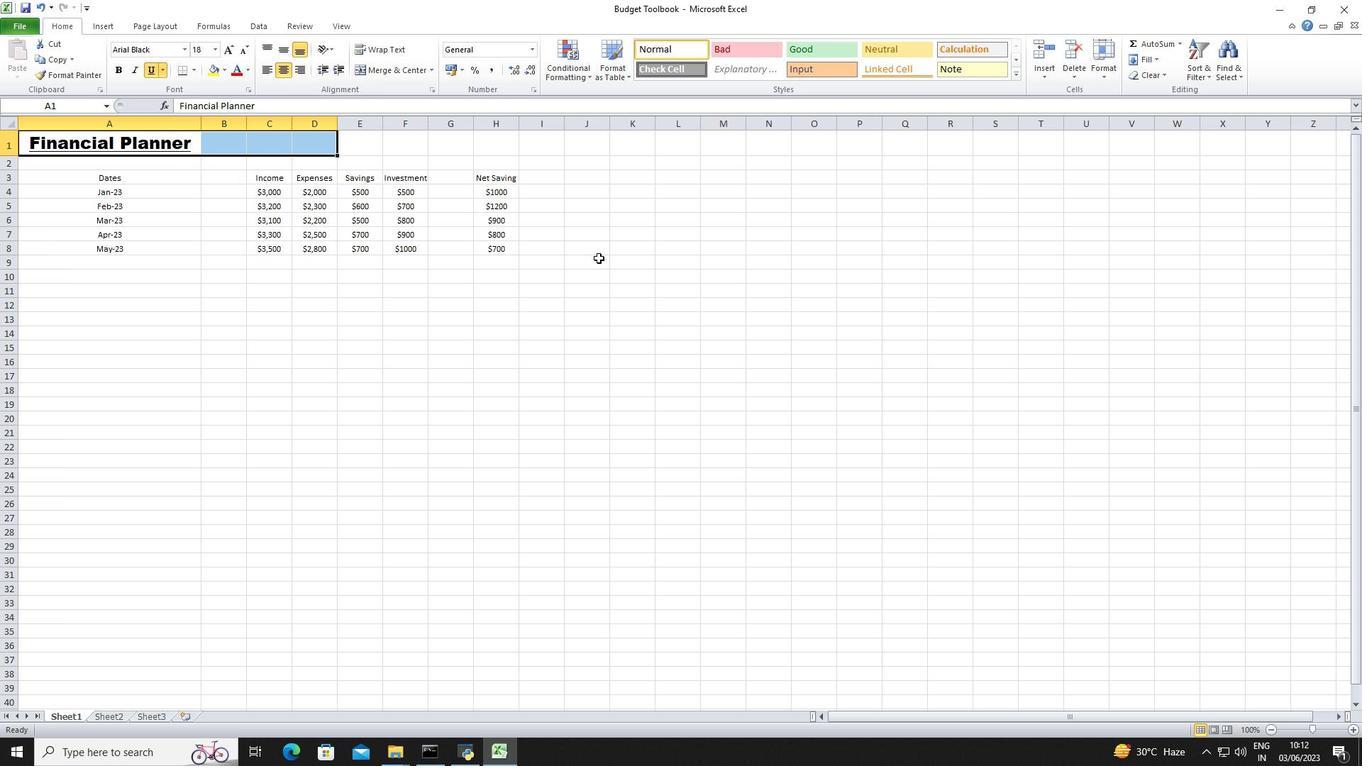 
Action: Mouse pressed left at (592, 254)
Screenshot: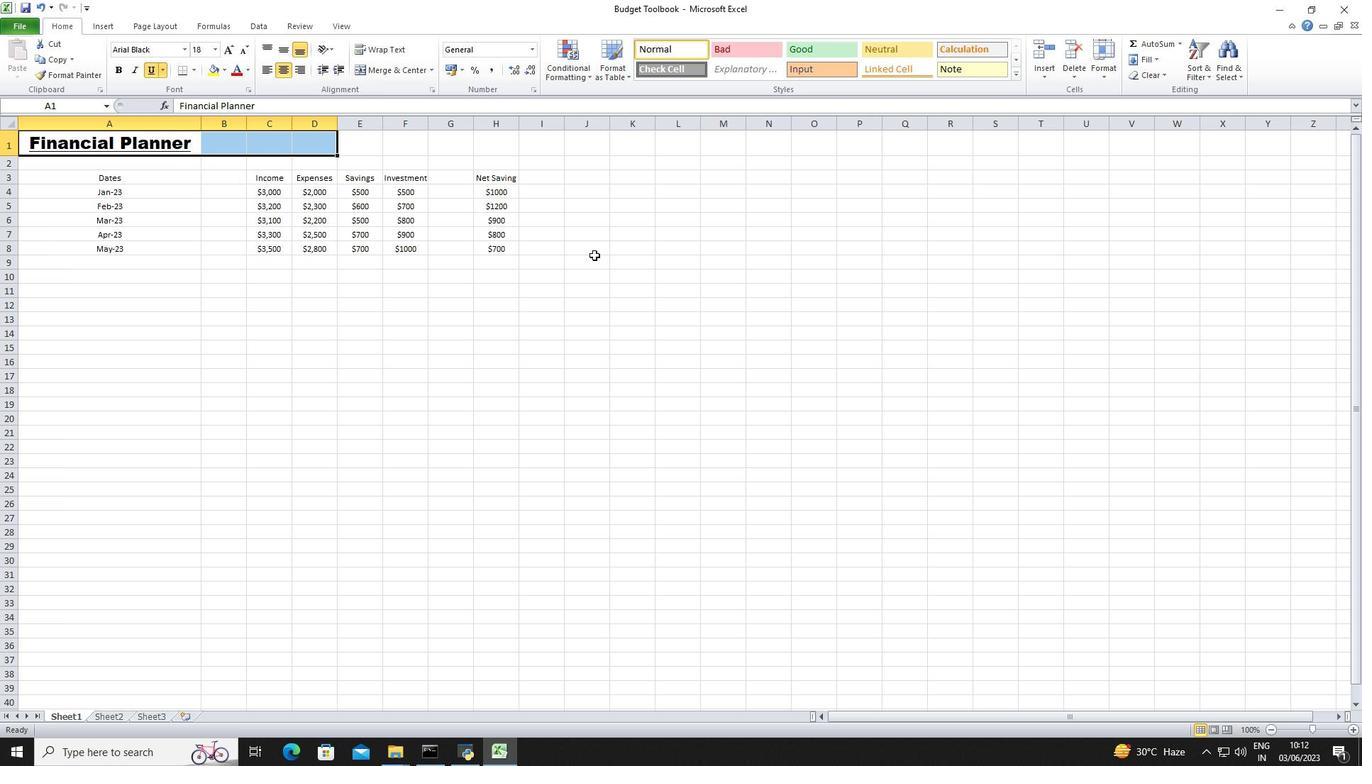 
Action: Mouse moved to (592, 254)
Screenshot: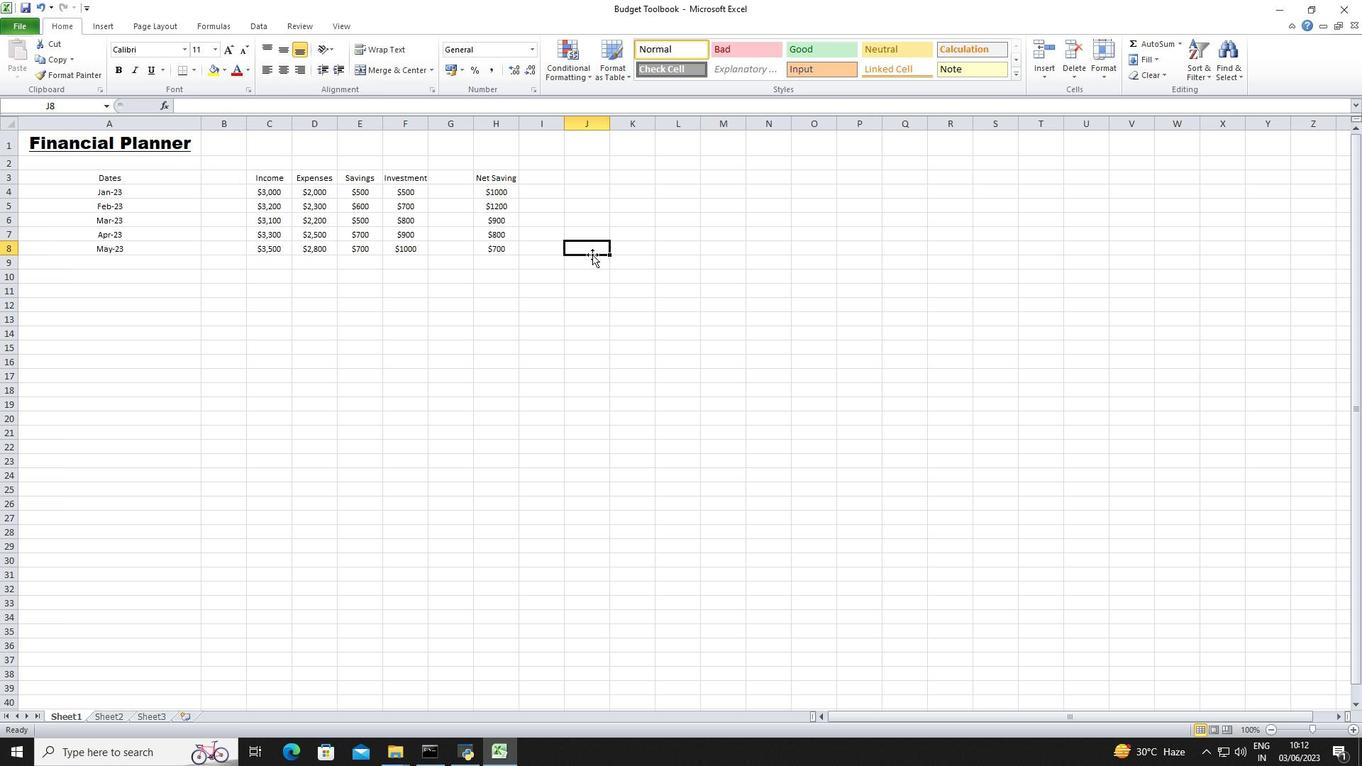 
